 Task: Set priority levels for tasks related to integrating third-party tools into the data analysis process.
Action: Mouse moved to (633, 211)
Screenshot: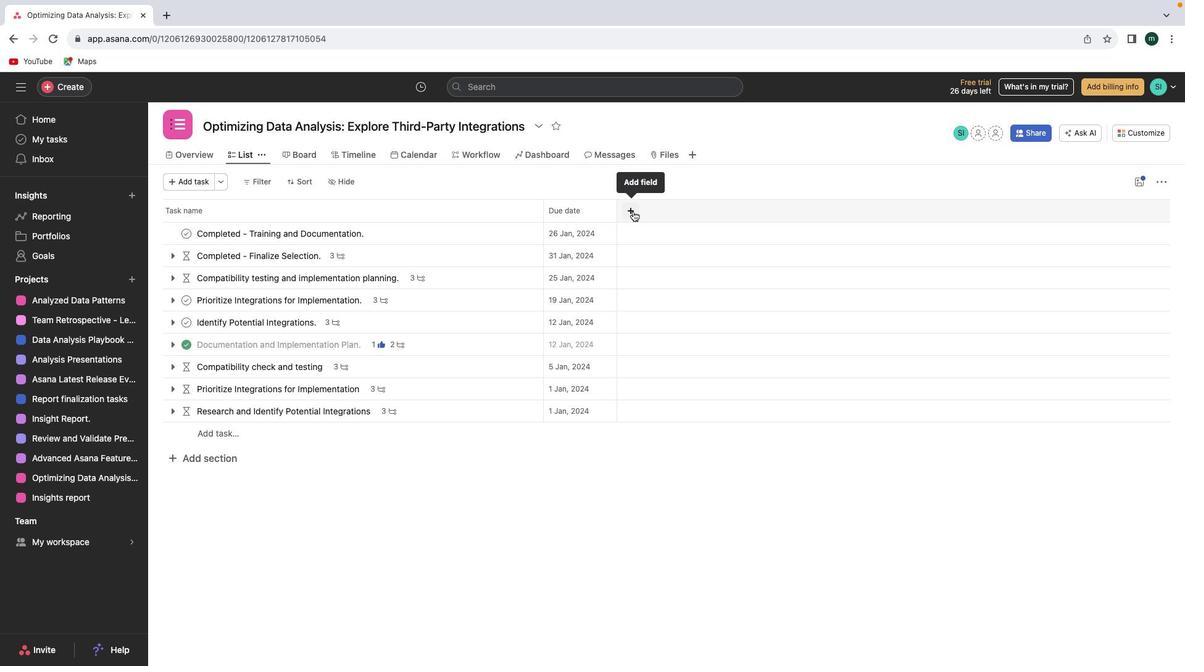 
Action: Mouse pressed left at (633, 211)
Screenshot: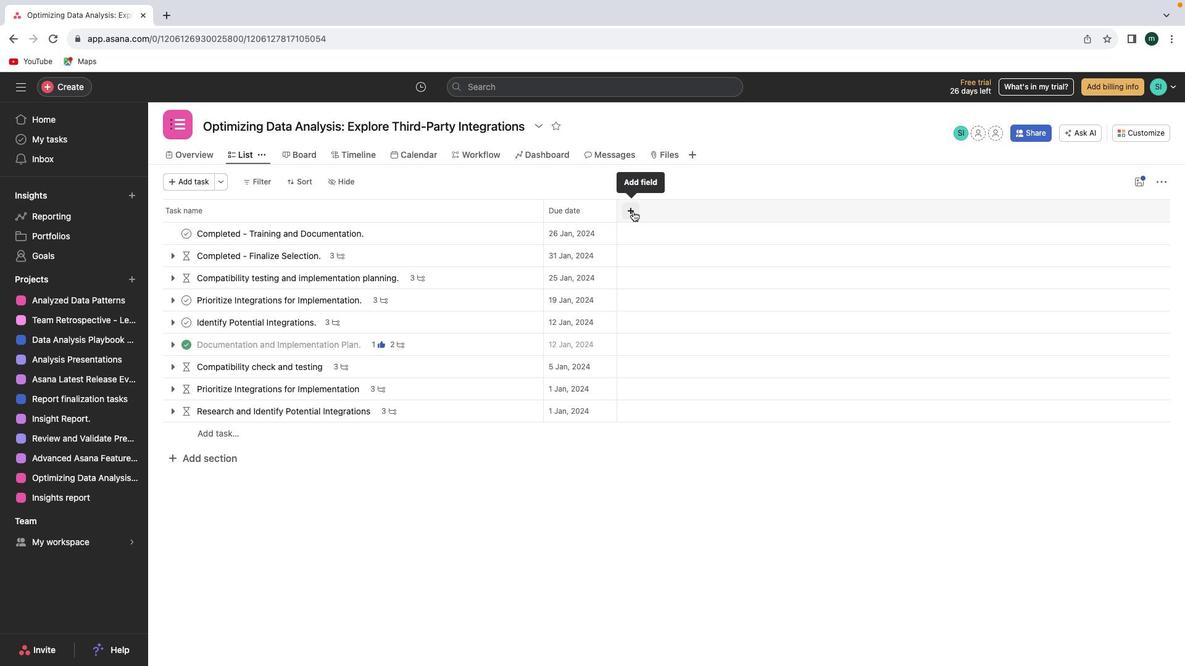 
Action: Mouse moved to (686, 256)
Screenshot: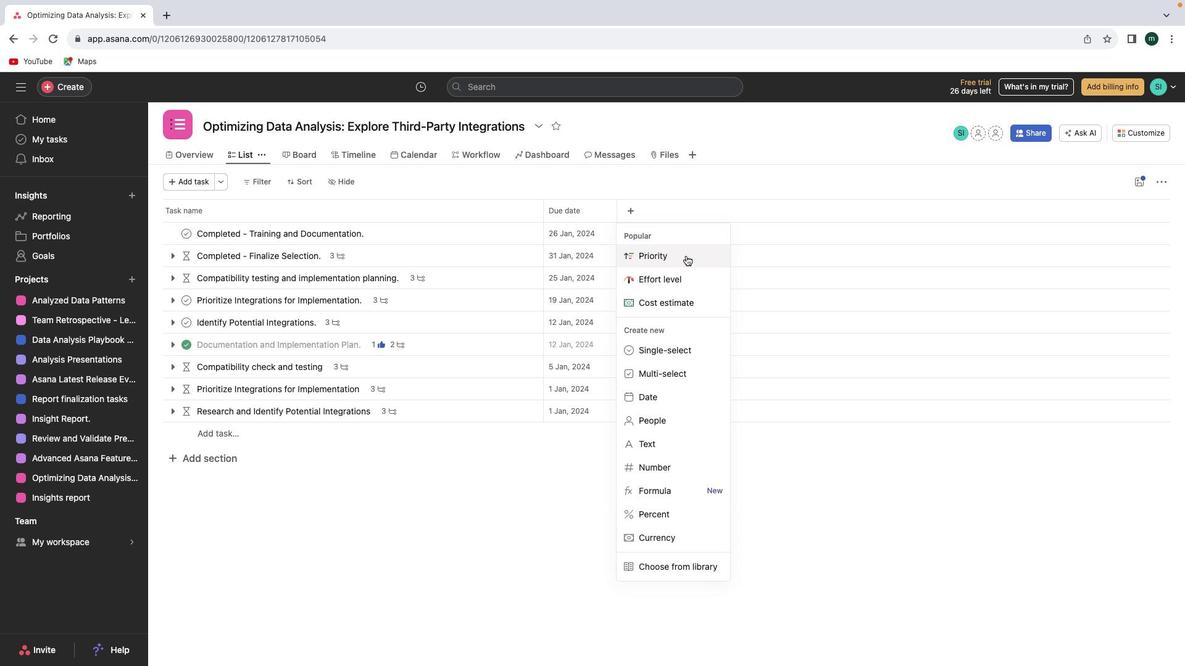 
Action: Mouse pressed left at (686, 256)
Screenshot: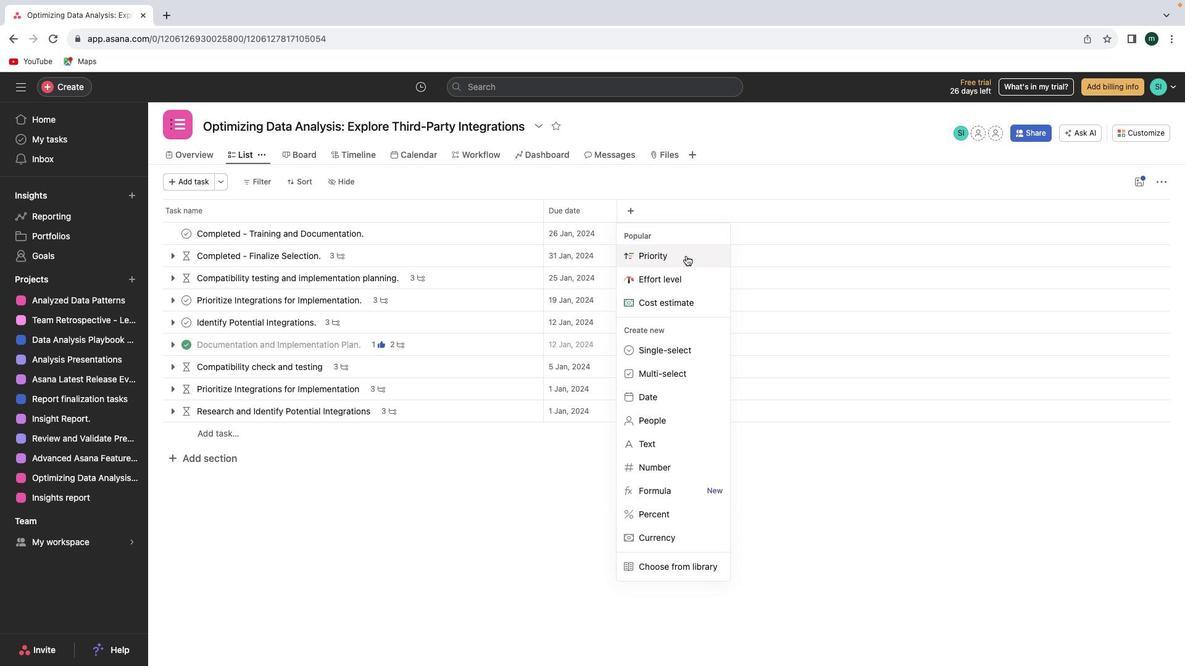 
Action: Mouse moved to (730, 523)
Screenshot: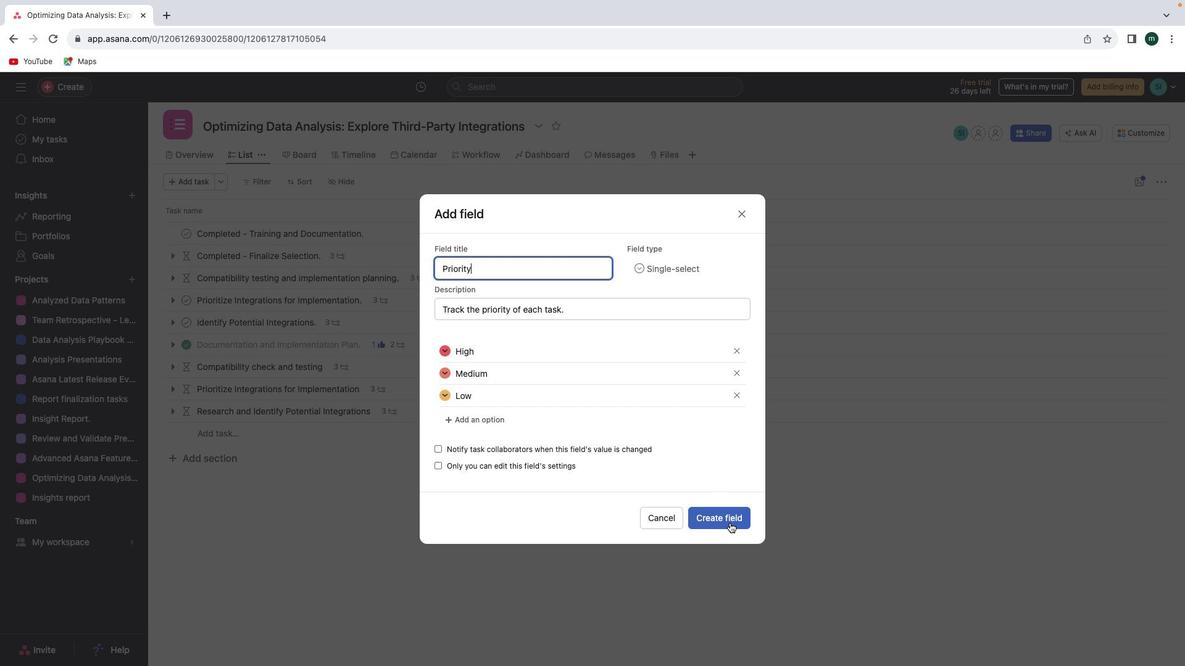 
Action: Mouse pressed left at (730, 523)
Screenshot: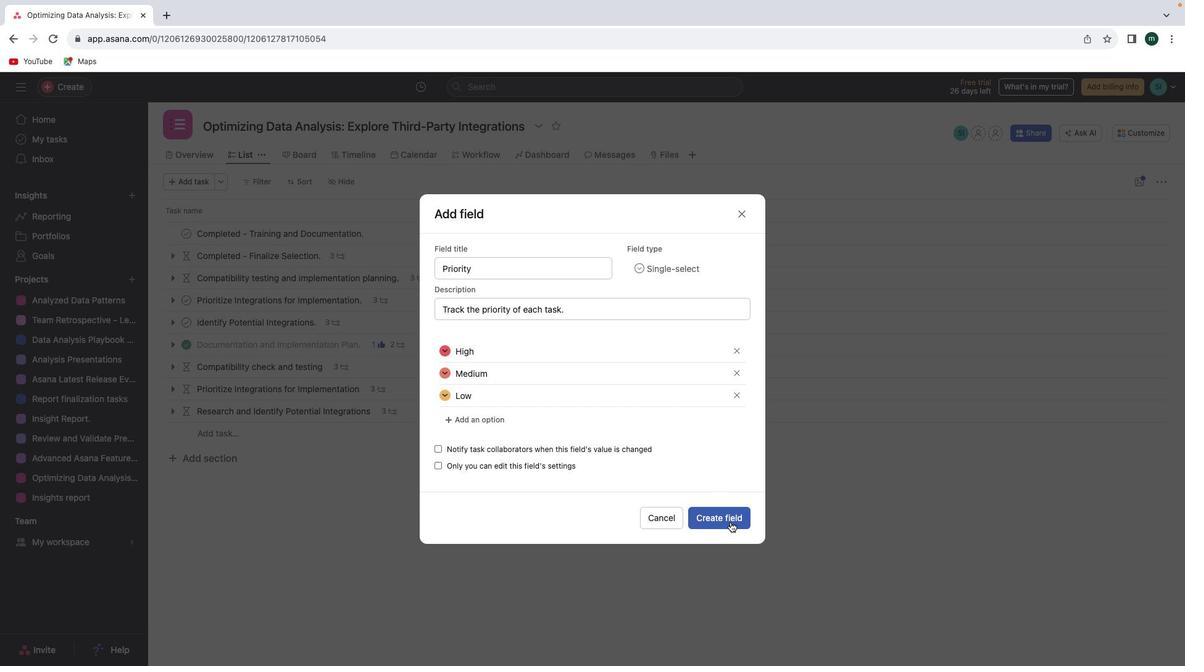 
Action: Mouse moved to (670, 230)
Screenshot: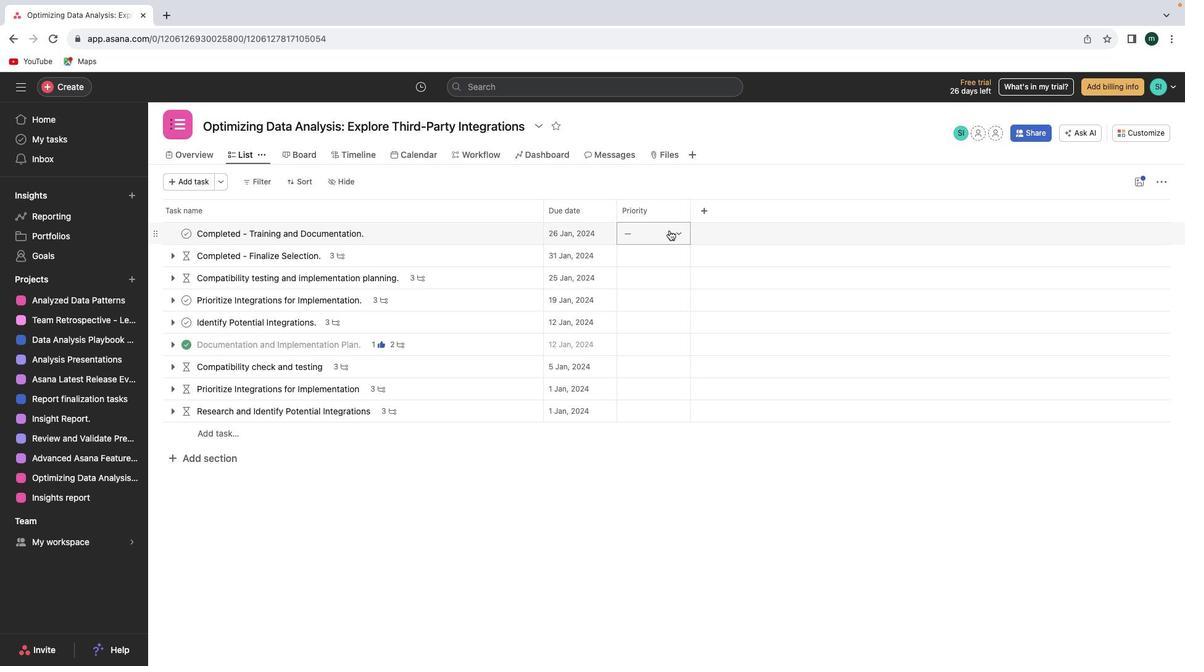 
Action: Mouse pressed left at (670, 230)
Screenshot: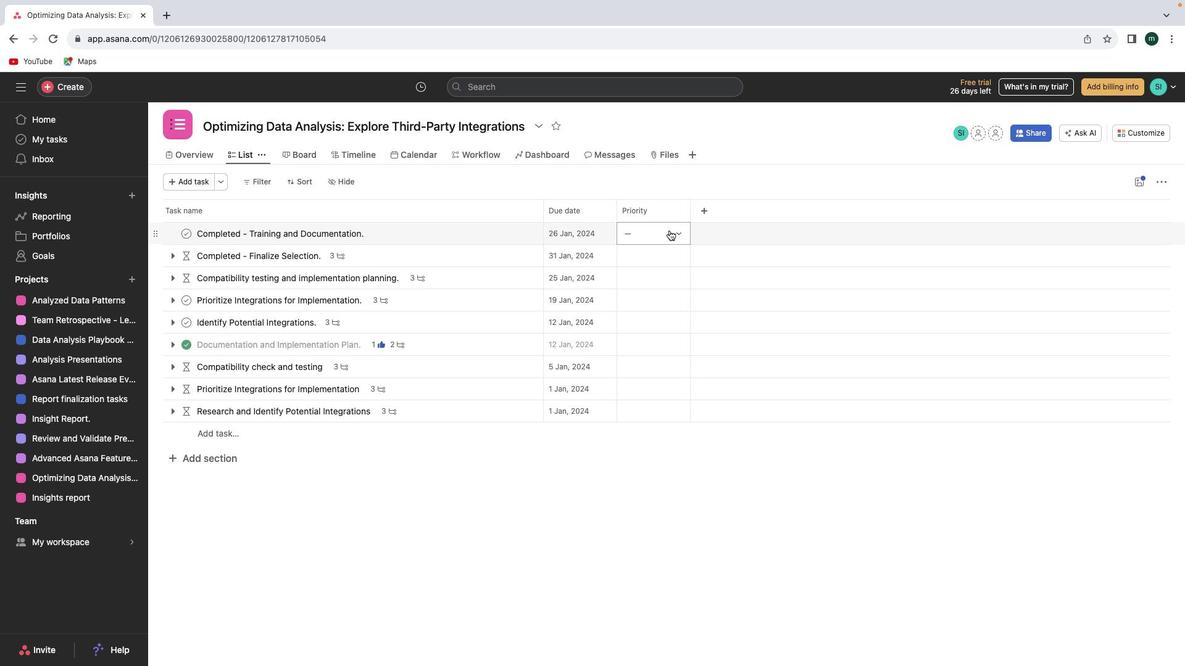 
Action: Mouse moved to (666, 282)
Screenshot: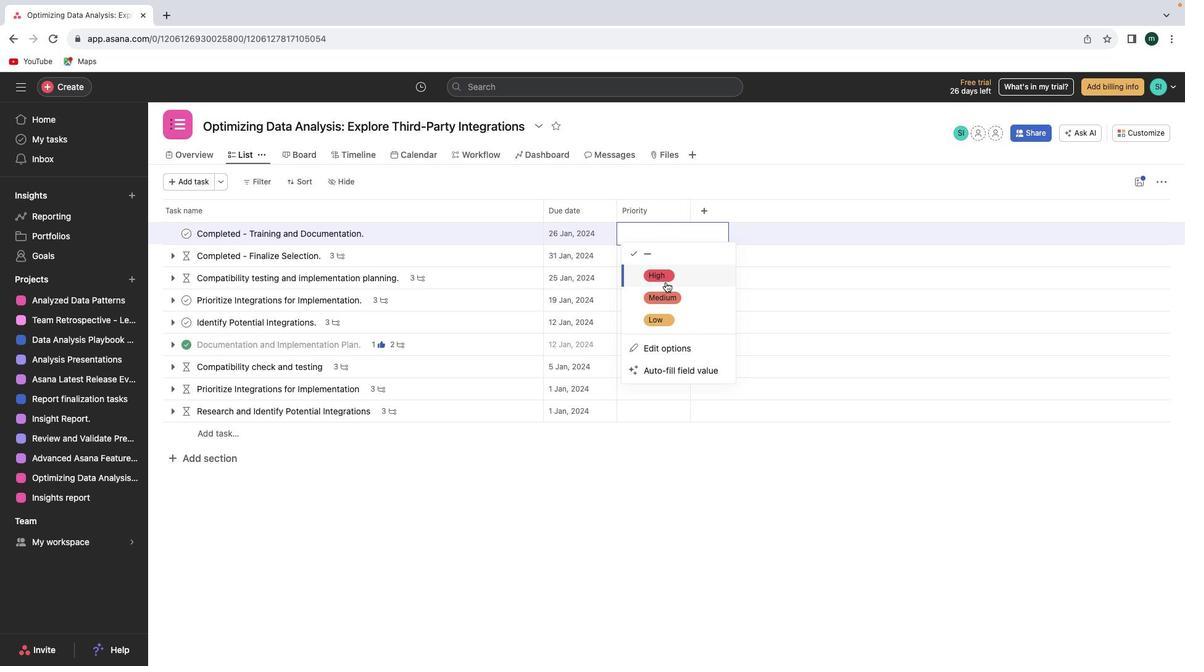 
Action: Mouse pressed left at (666, 282)
Screenshot: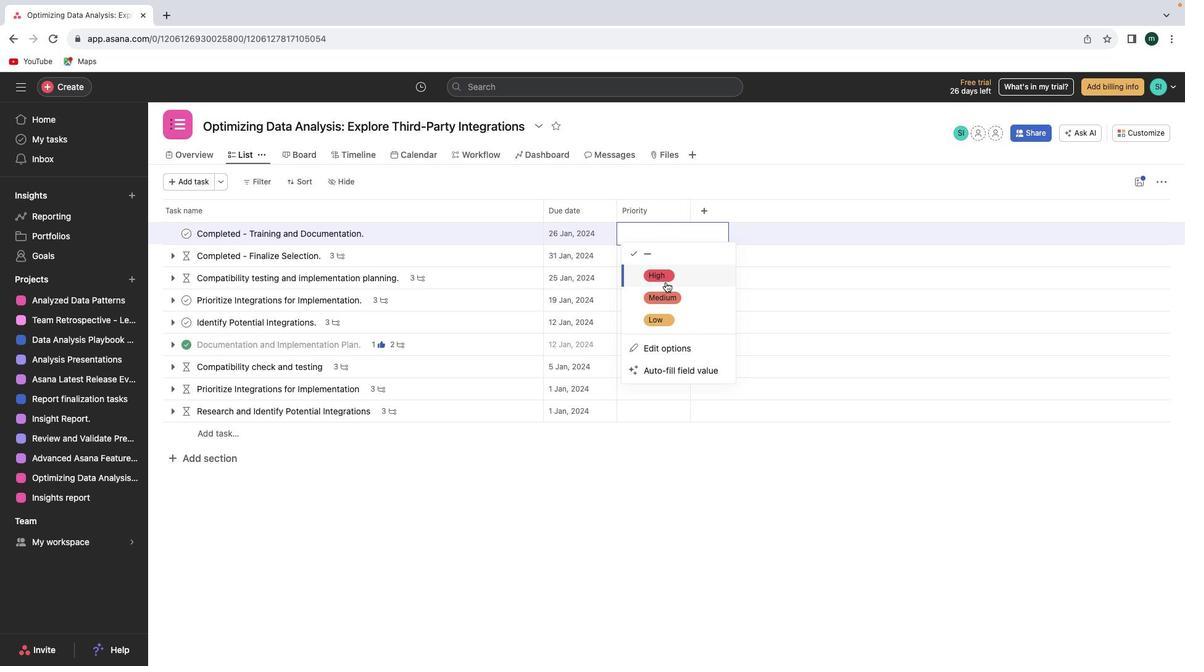 
Action: Mouse moved to (673, 259)
Screenshot: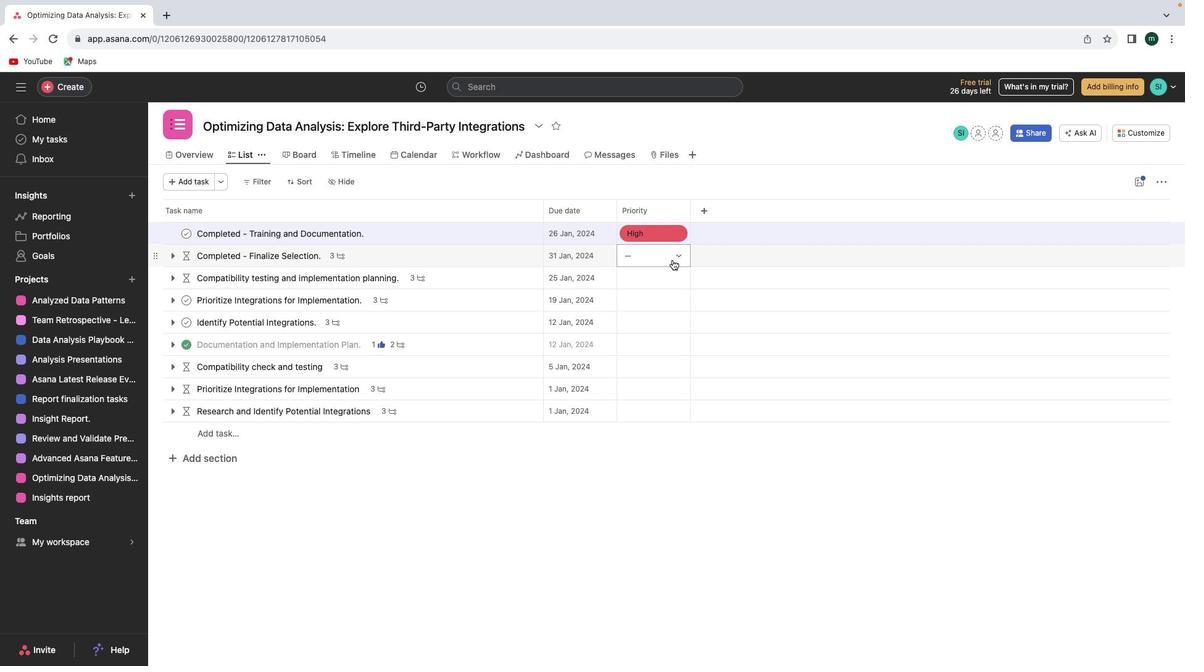 
Action: Mouse pressed left at (673, 259)
Screenshot: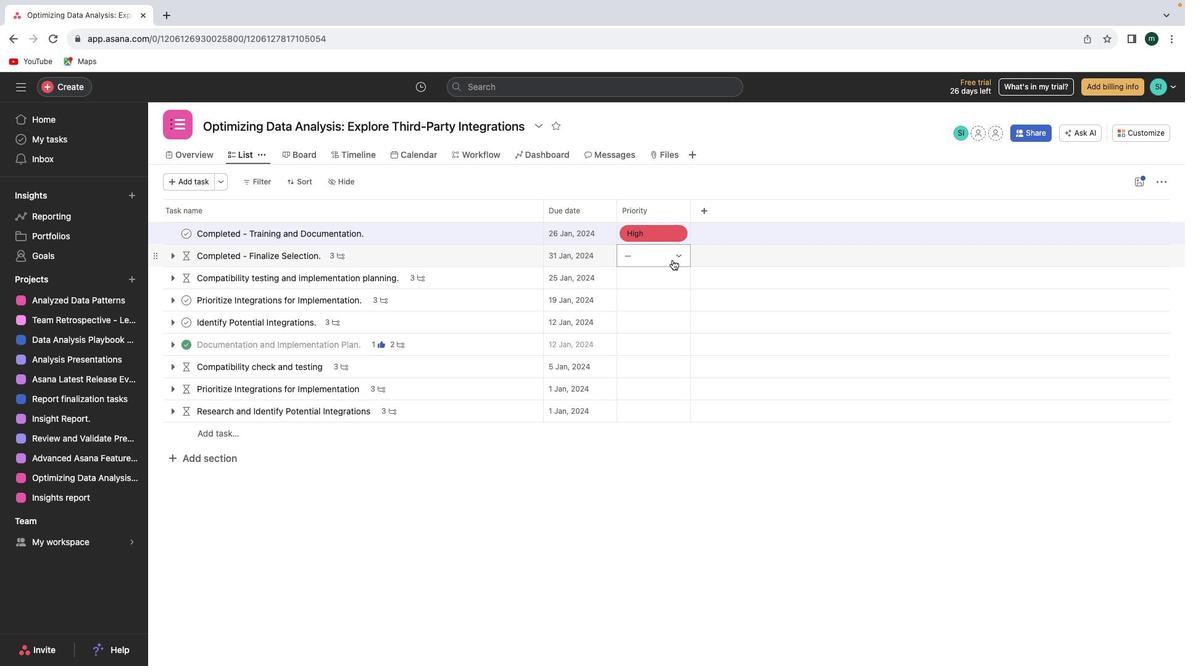
Action: Mouse moved to (674, 319)
Screenshot: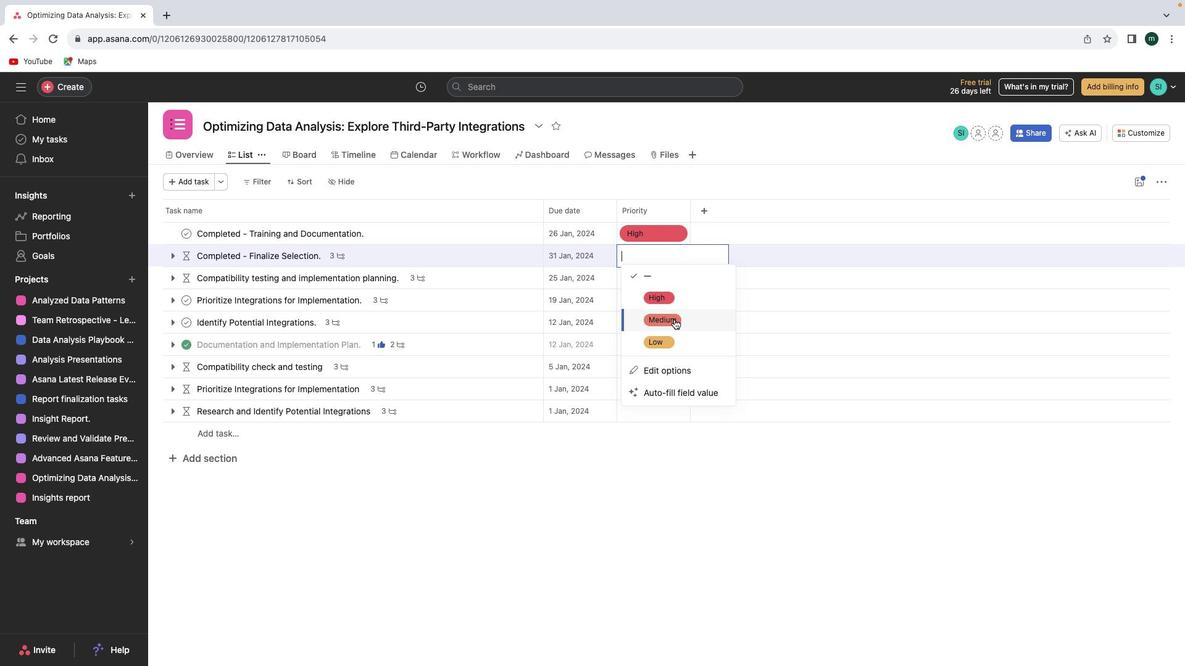 
Action: Mouse pressed left at (674, 319)
Screenshot: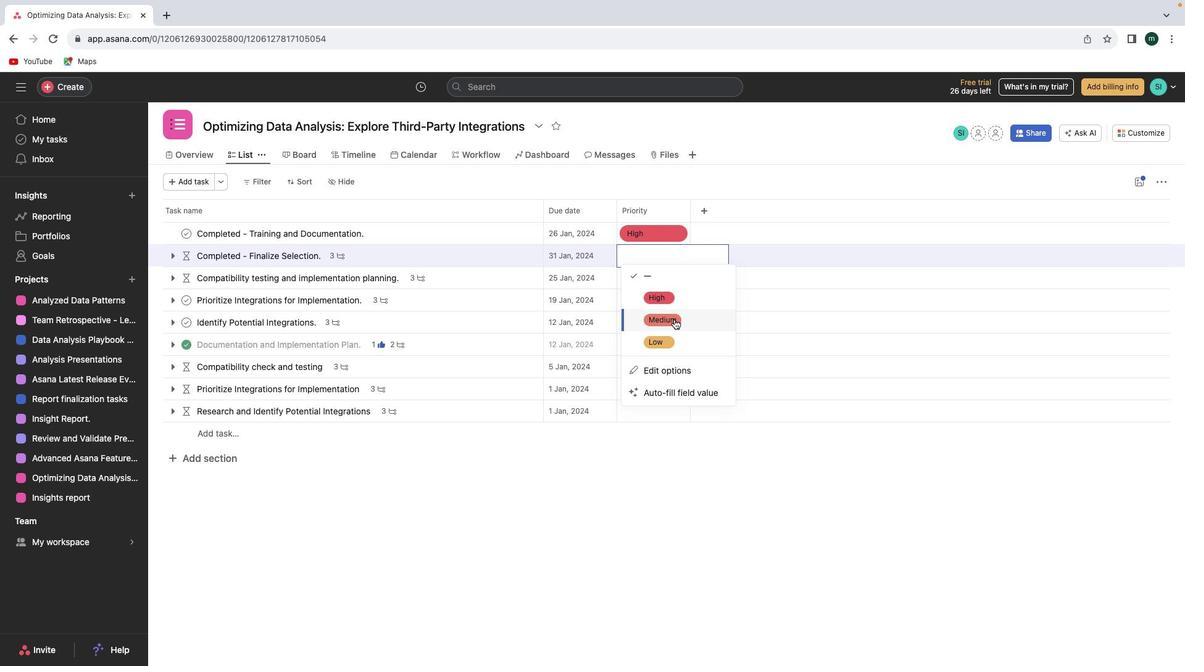 
Action: Mouse moved to (673, 303)
Screenshot: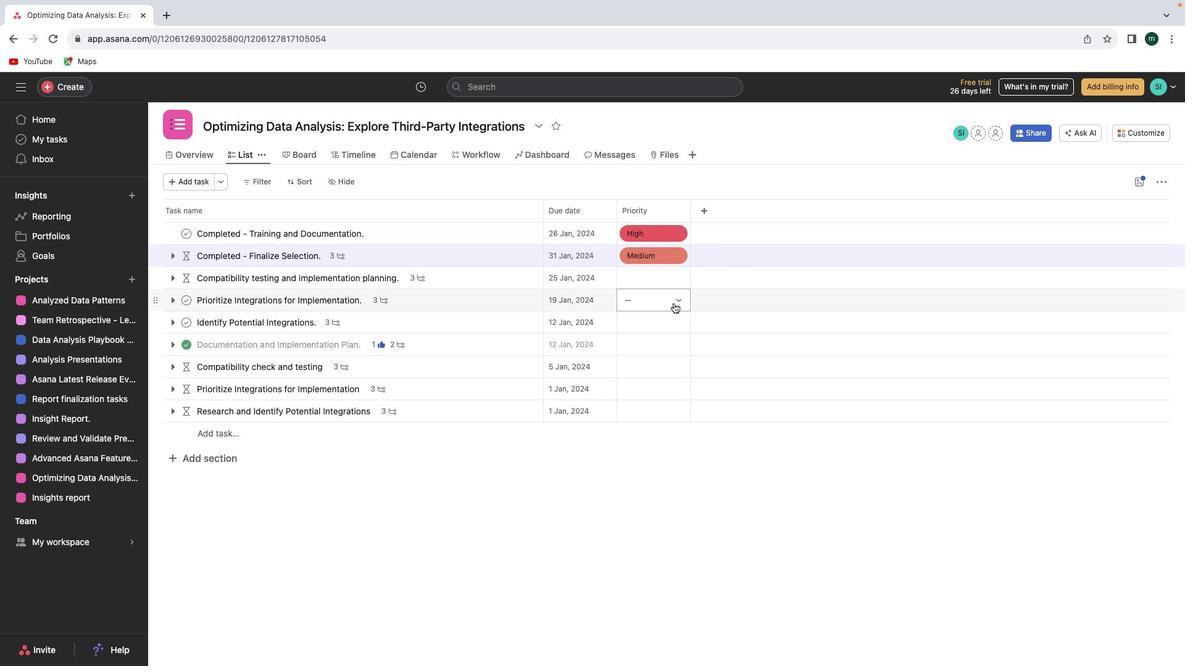 
Action: Mouse pressed left at (673, 303)
Screenshot: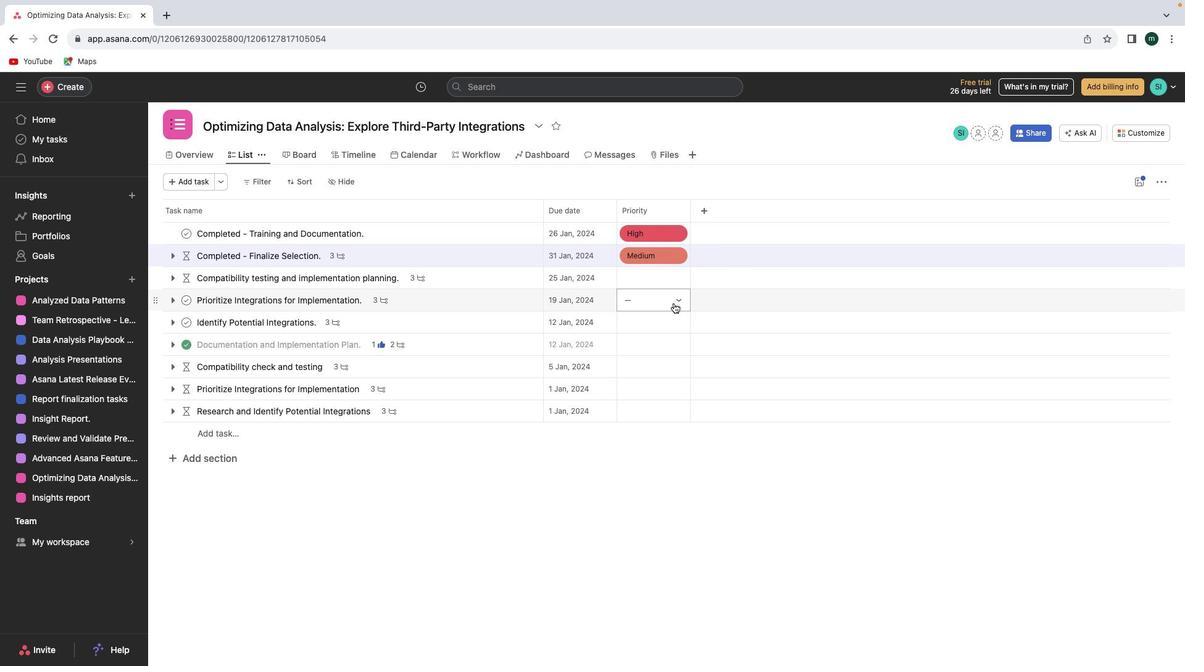 
Action: Mouse moved to (666, 364)
Screenshot: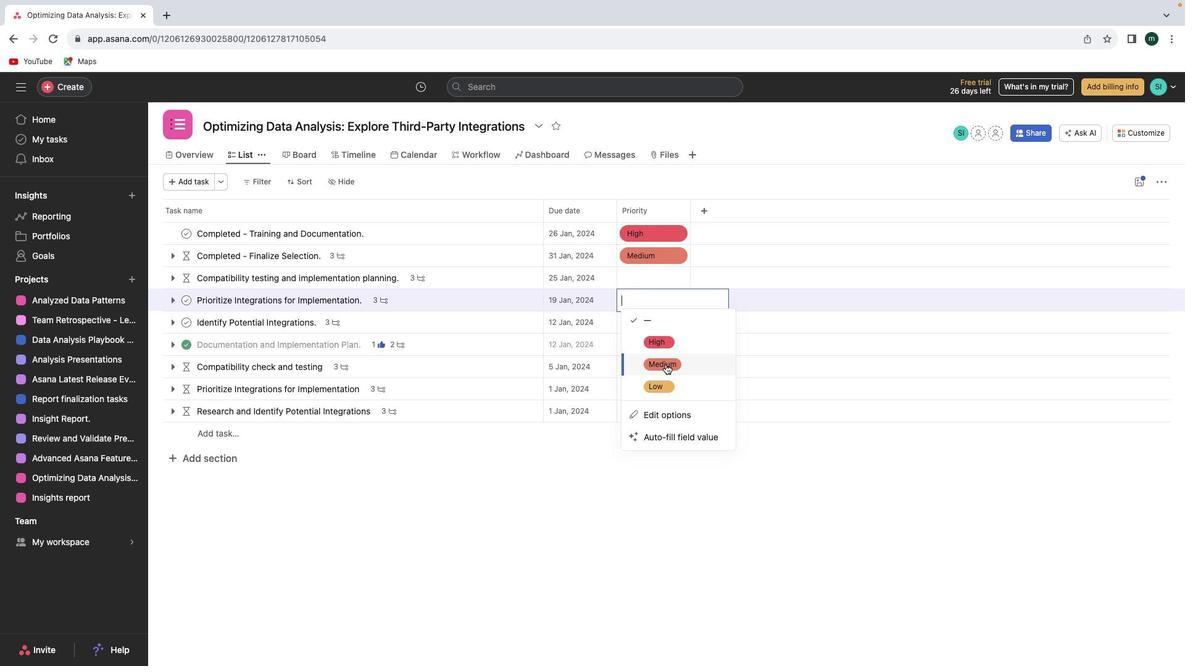 
Action: Mouse pressed left at (666, 364)
Screenshot: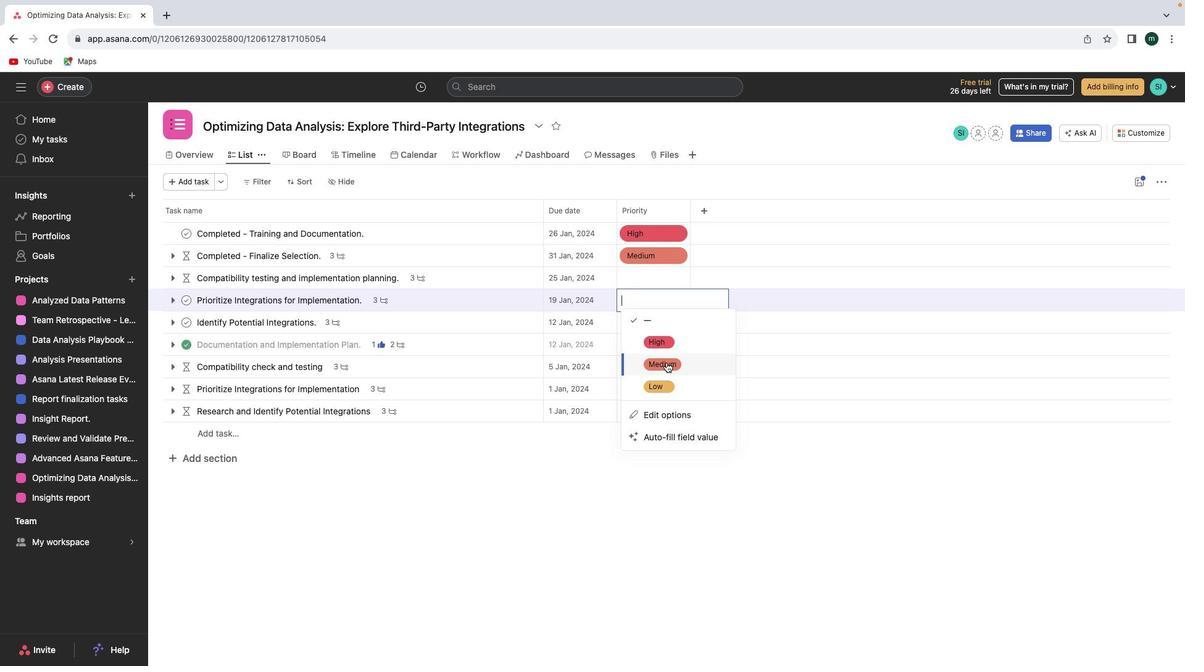 
Action: Mouse moved to (667, 282)
Screenshot: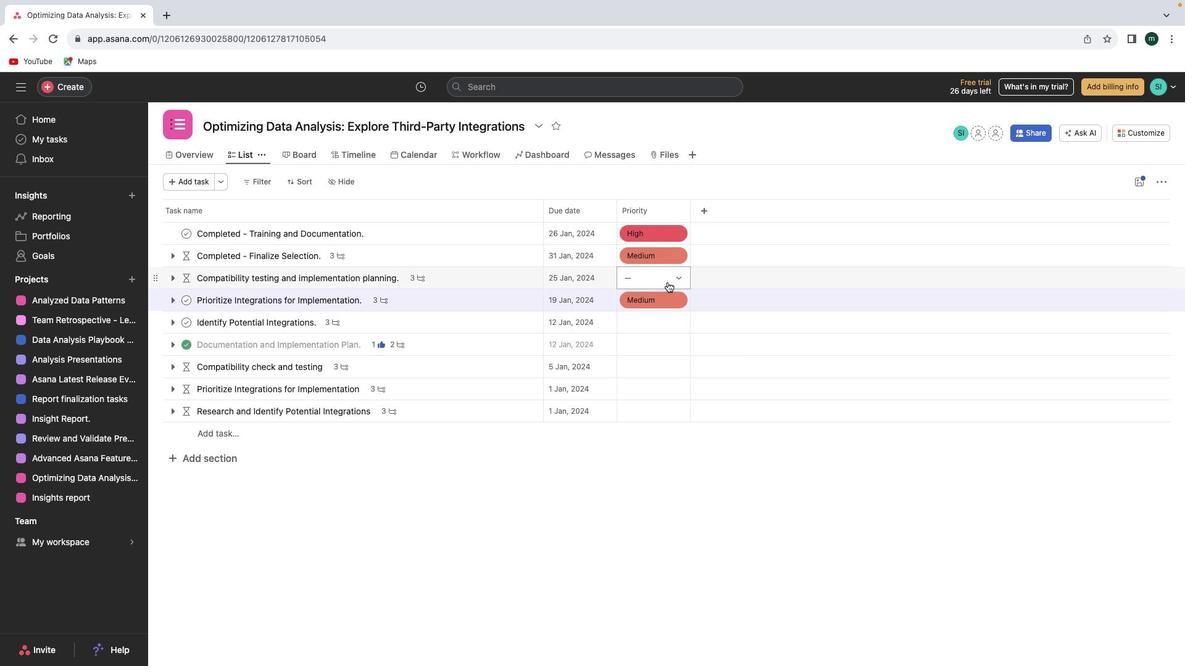 
Action: Mouse pressed left at (667, 282)
Screenshot: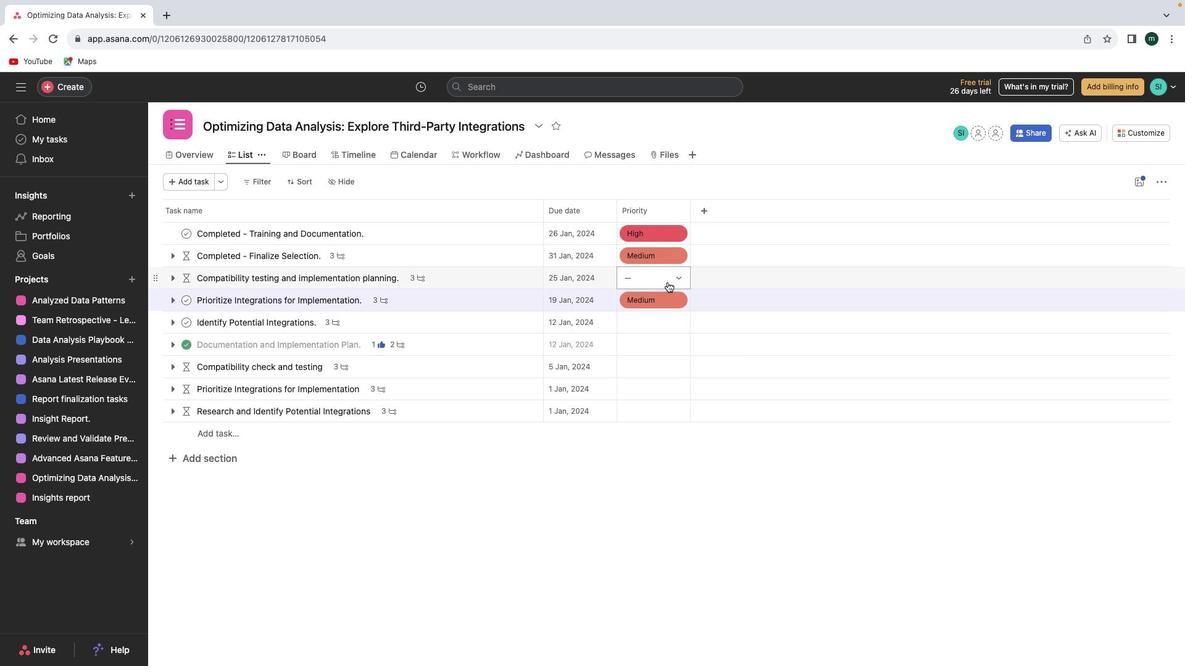 
Action: Mouse moved to (669, 323)
Screenshot: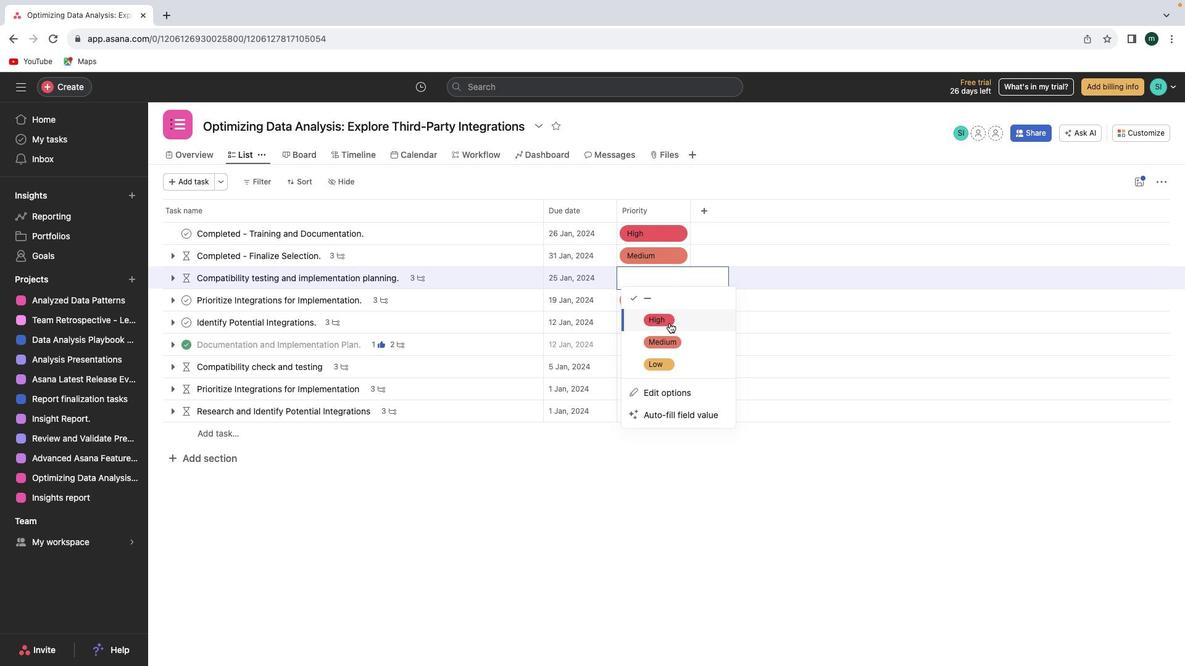 
Action: Mouse pressed left at (669, 323)
Screenshot: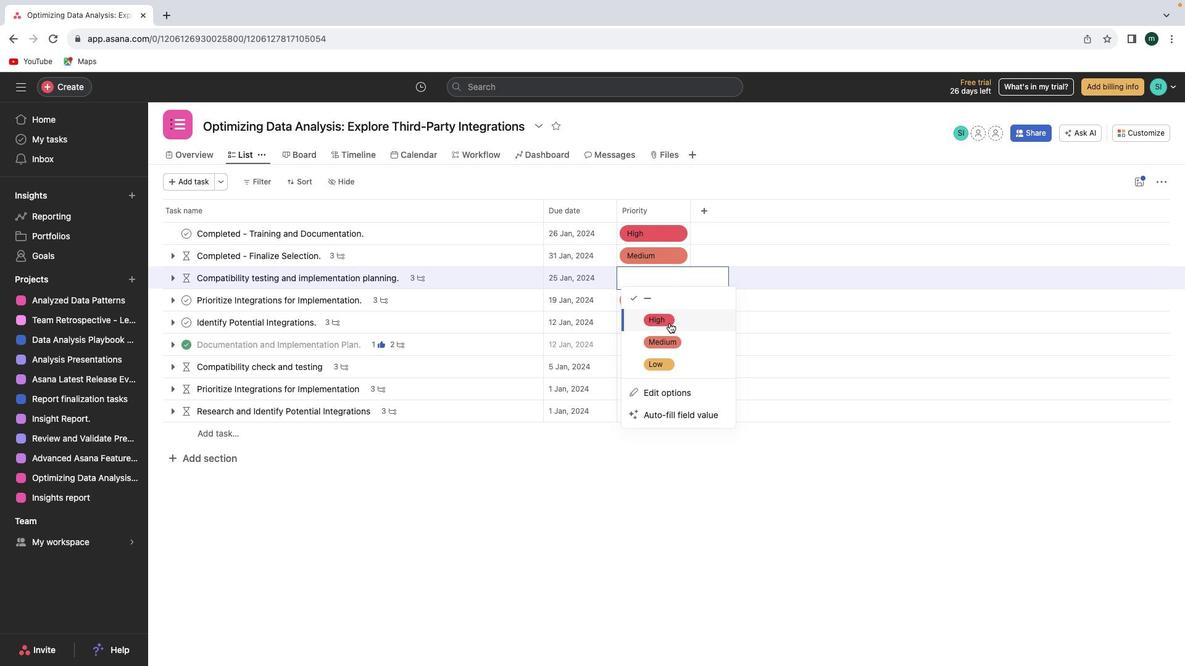 
Action: Mouse moved to (669, 324)
Screenshot: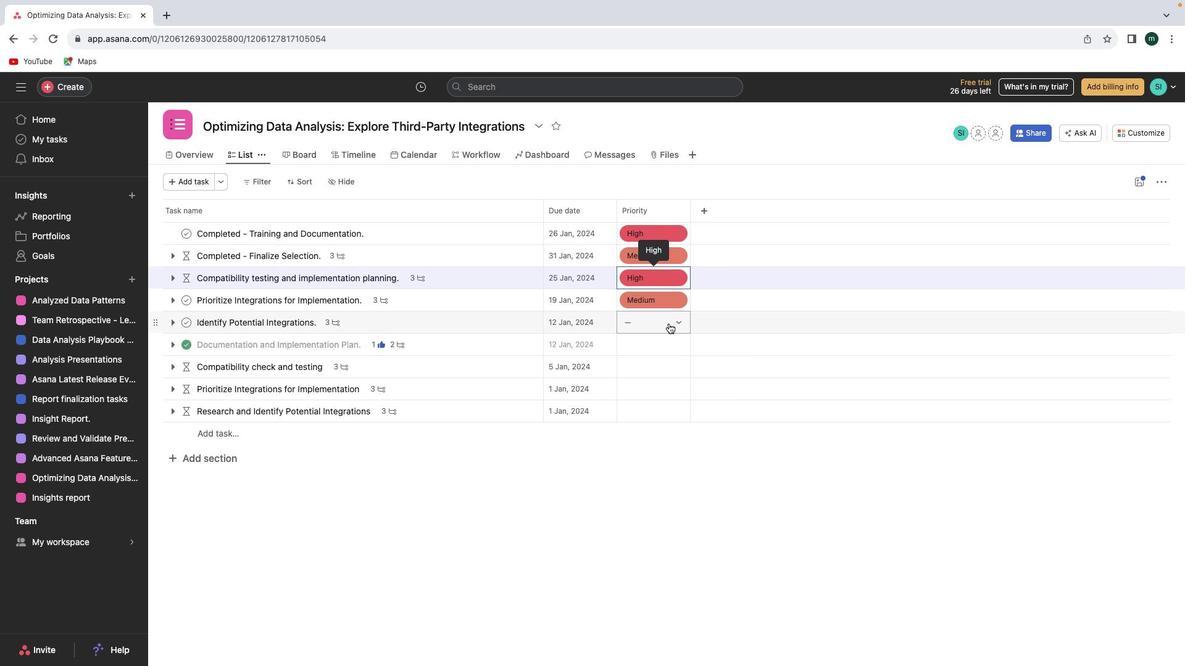 
Action: Mouse pressed left at (669, 324)
Screenshot: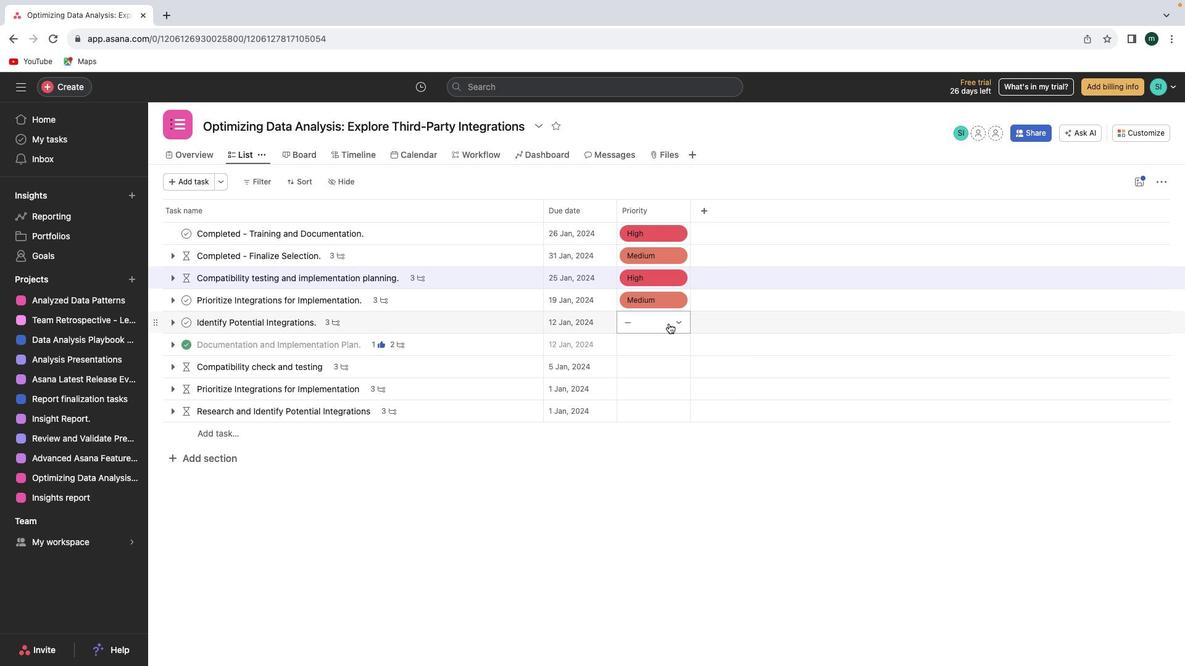 
Action: Mouse moved to (659, 384)
Screenshot: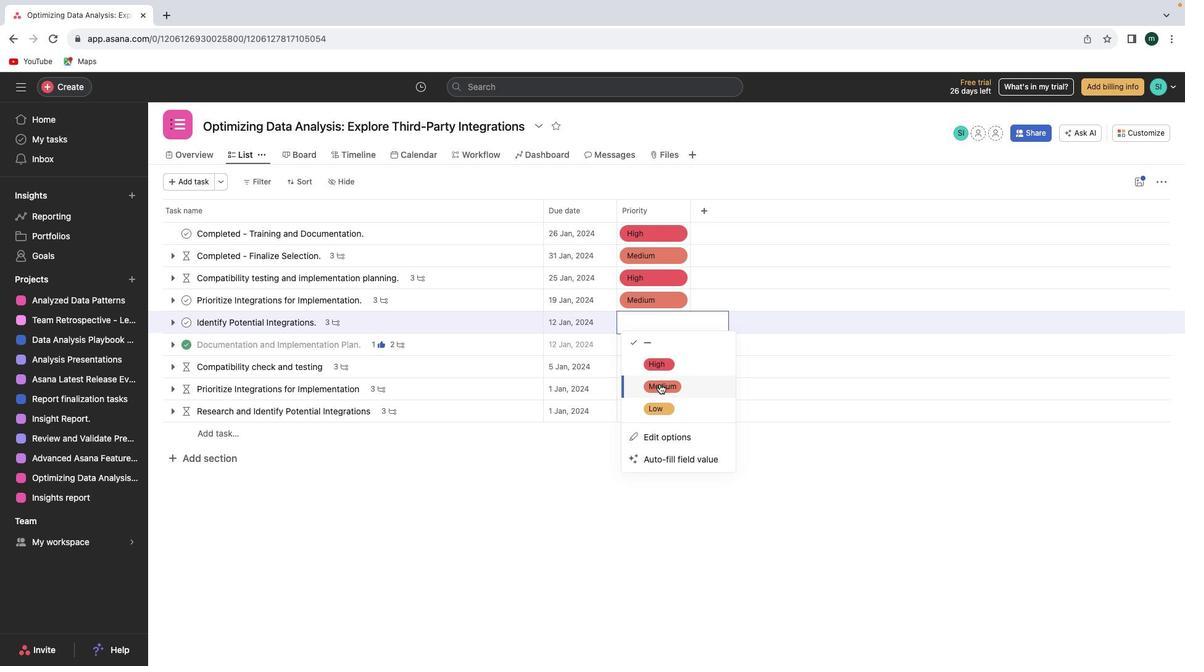 
Action: Mouse pressed left at (659, 384)
Screenshot: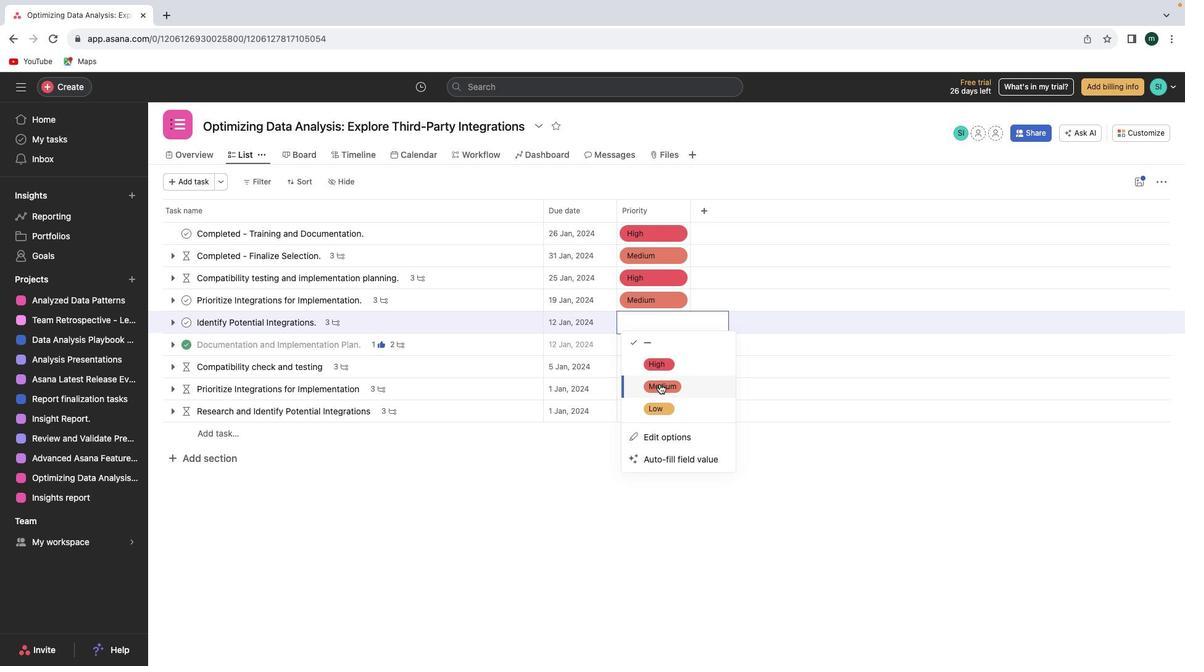 
Action: Mouse moved to (671, 350)
Screenshot: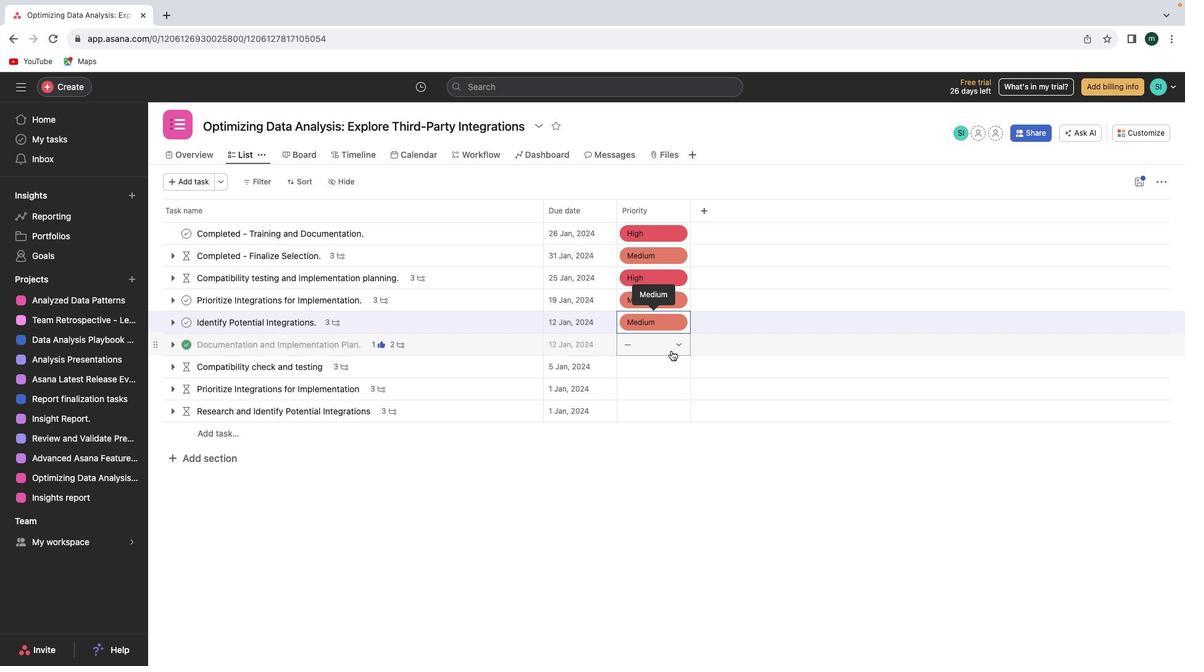 
Action: Mouse pressed left at (671, 350)
Screenshot: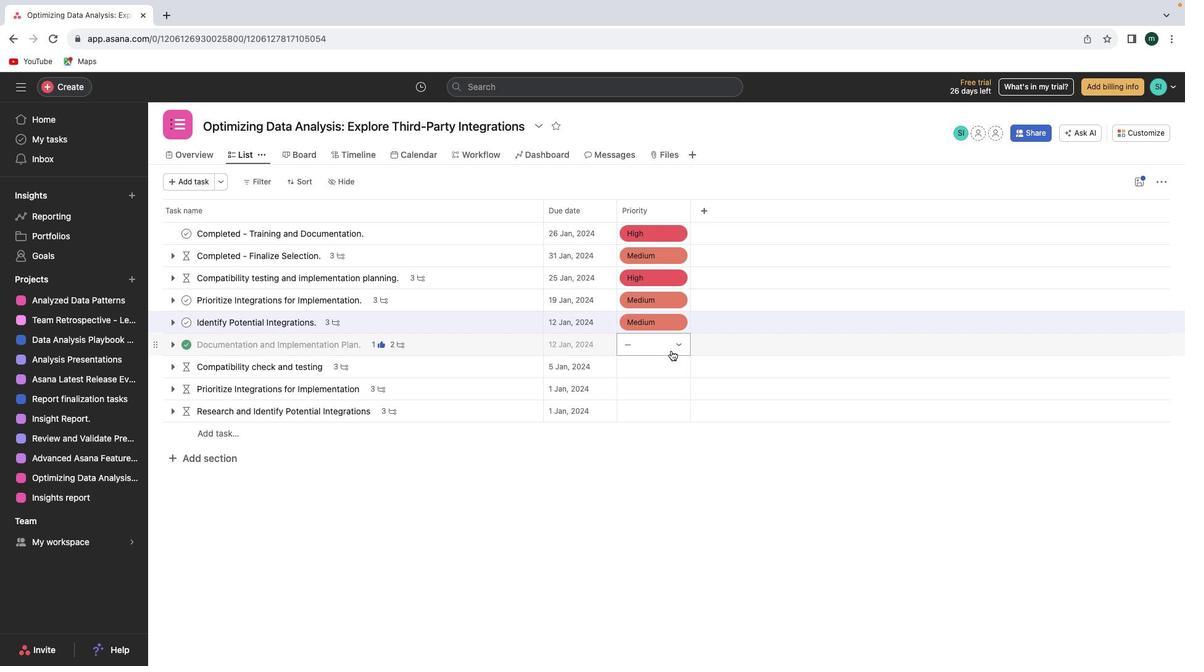 
Action: Mouse moved to (660, 434)
Screenshot: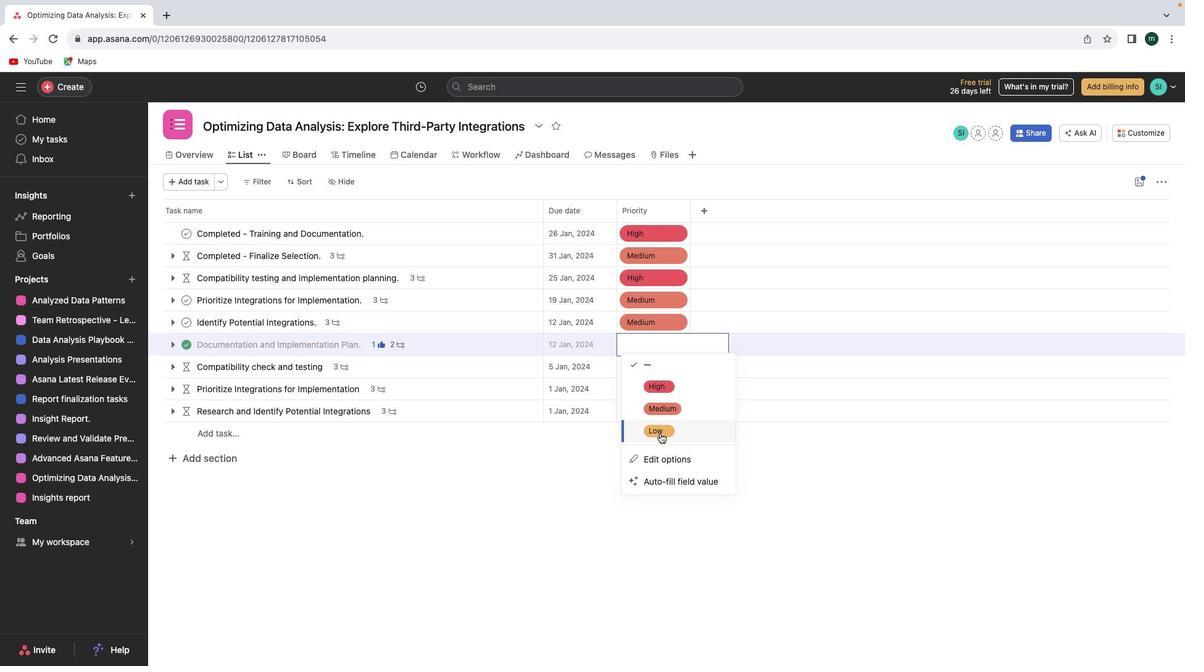 
Action: Mouse pressed left at (660, 434)
Screenshot: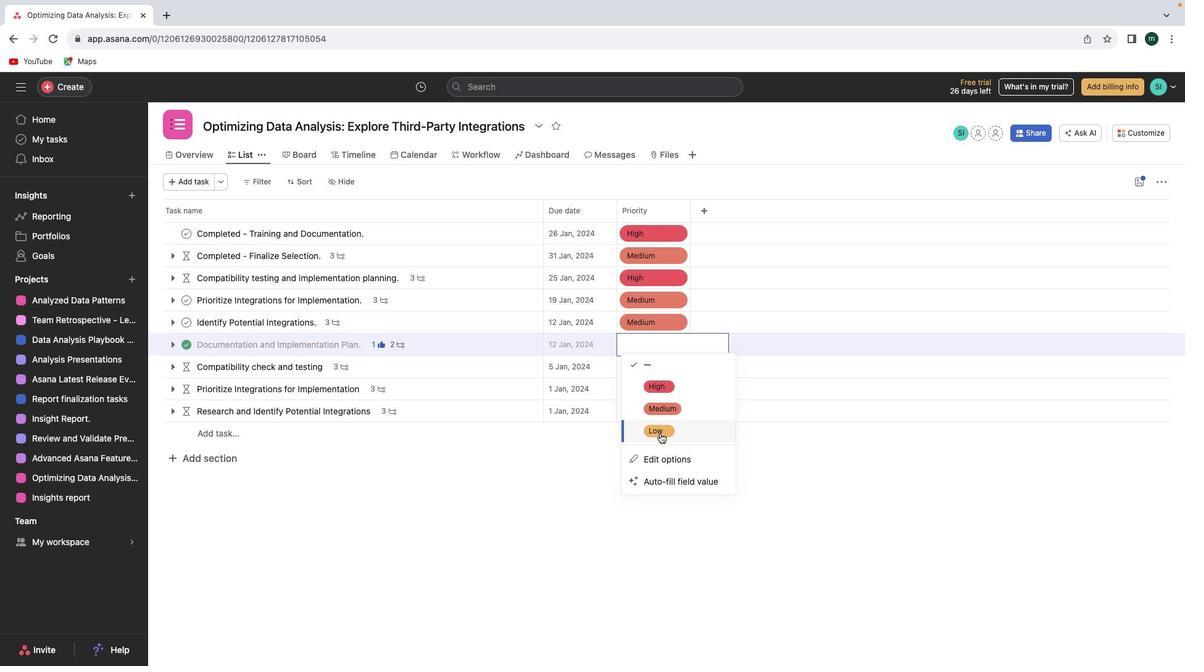 
Action: Mouse moved to (669, 371)
Screenshot: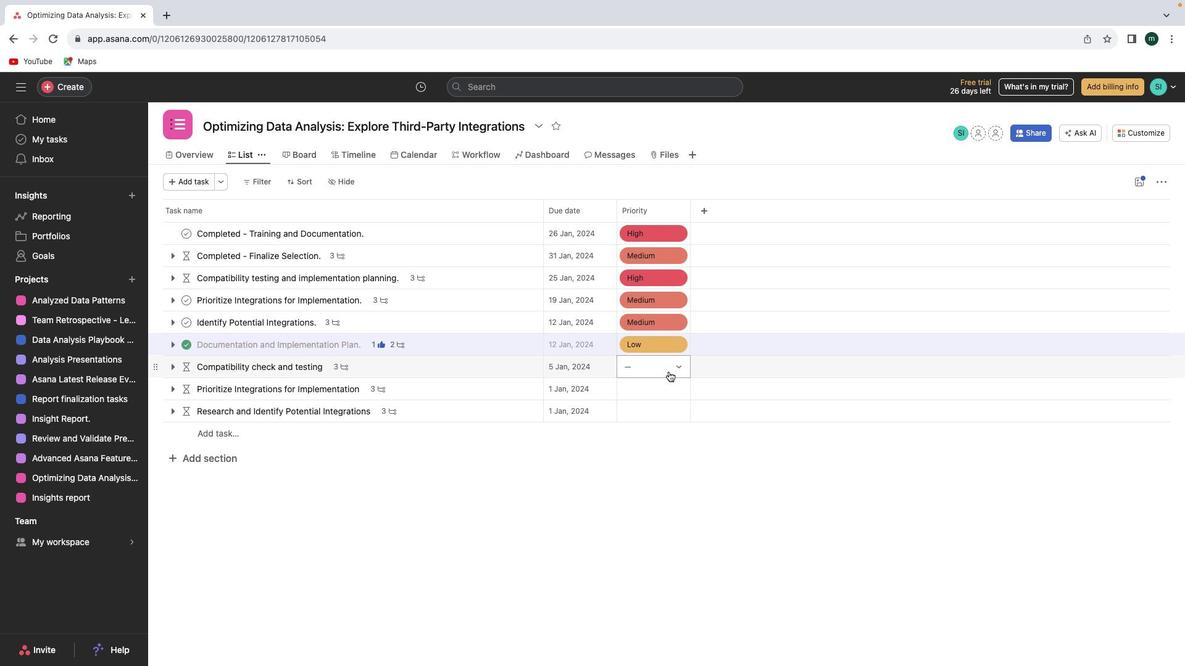 
Action: Mouse pressed left at (669, 371)
Screenshot: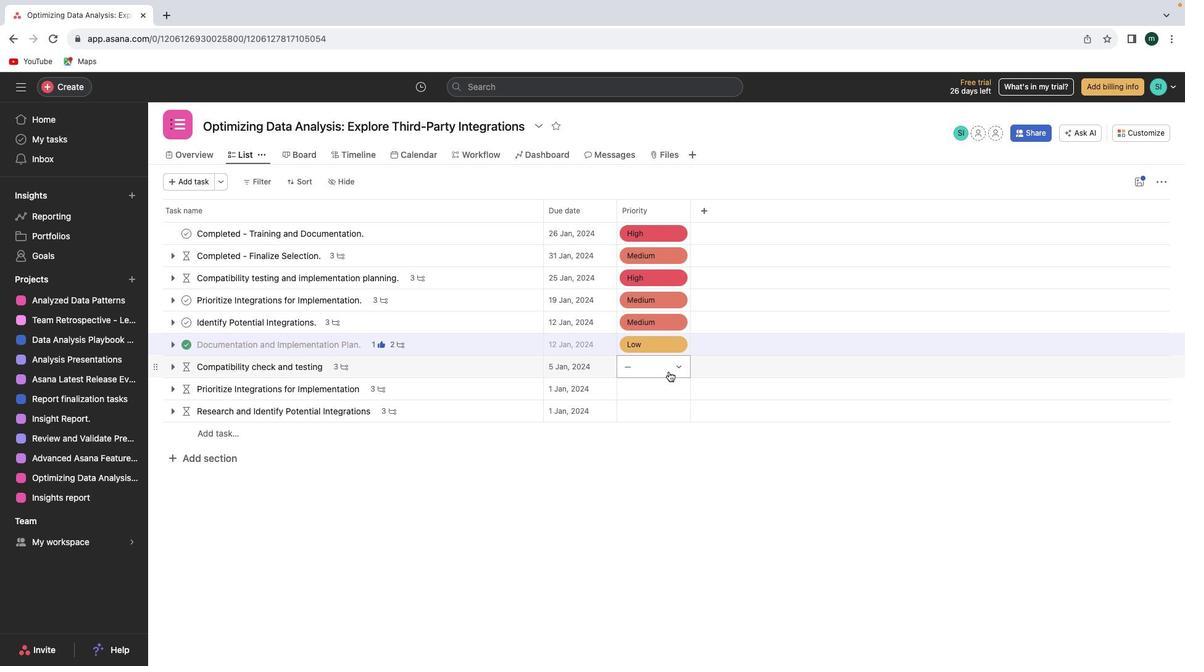 
Action: Mouse moved to (670, 409)
Screenshot: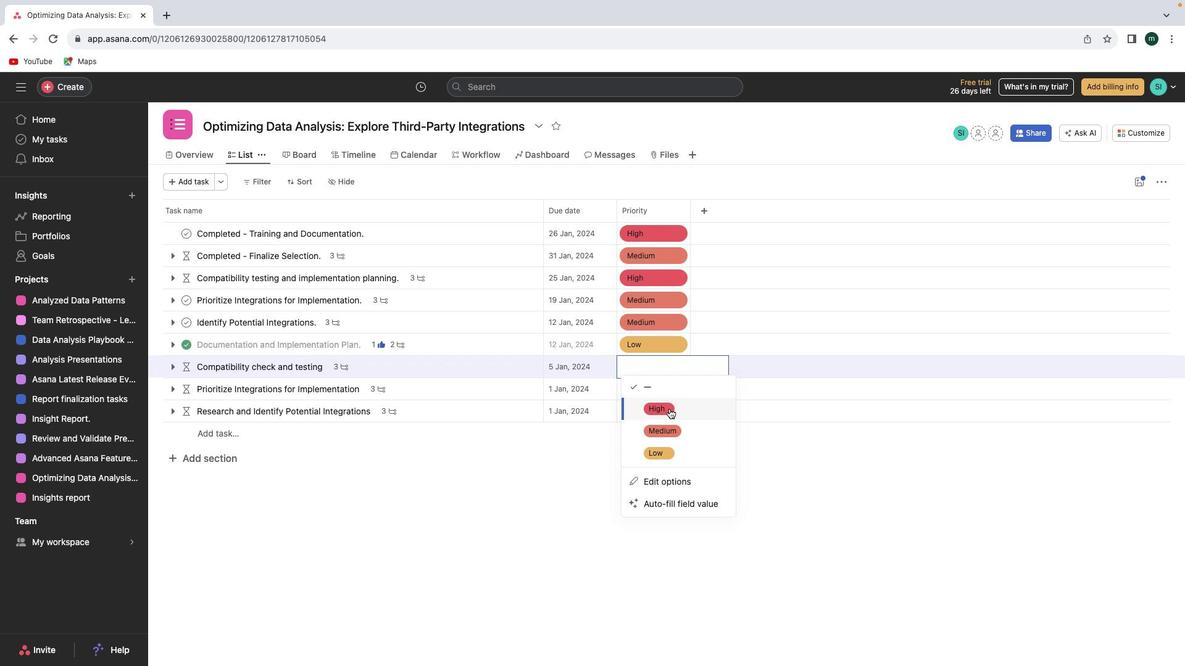 
Action: Mouse pressed left at (670, 409)
Screenshot: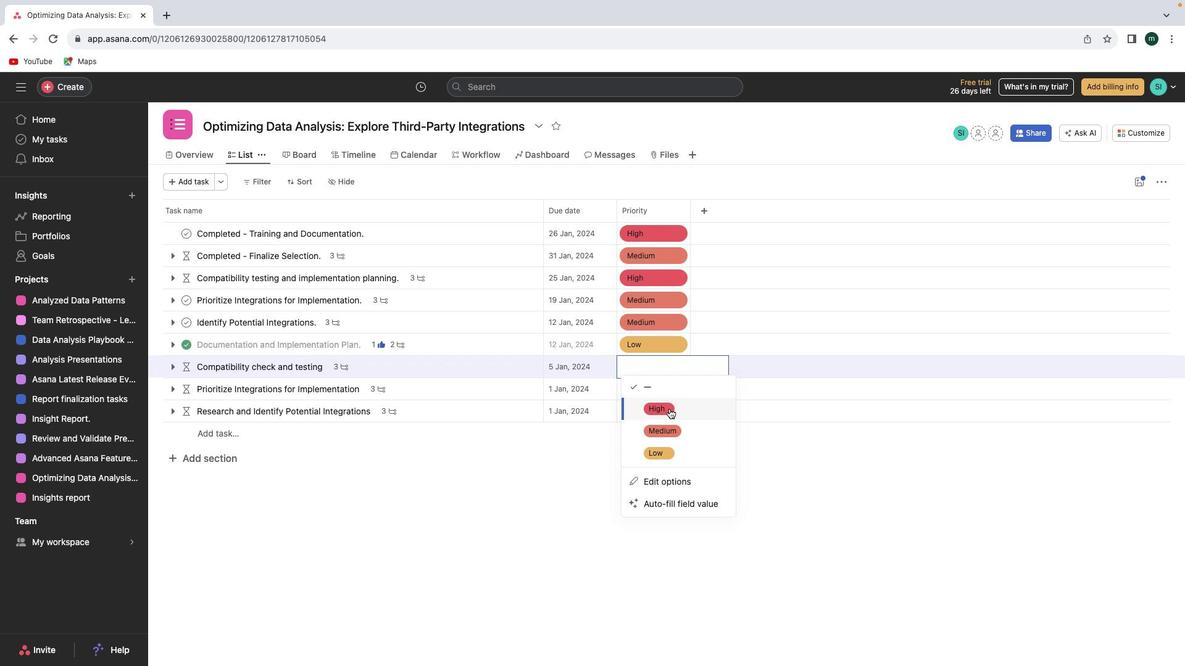 
Action: Mouse moved to (673, 396)
Screenshot: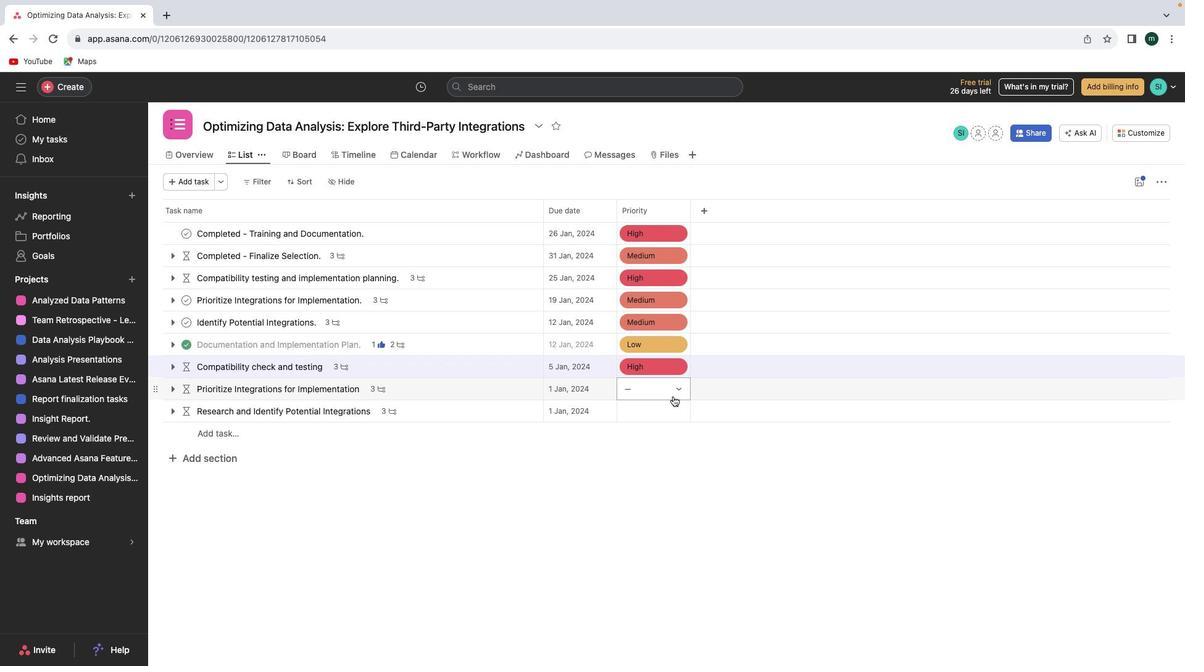 
Action: Mouse pressed left at (673, 396)
Screenshot: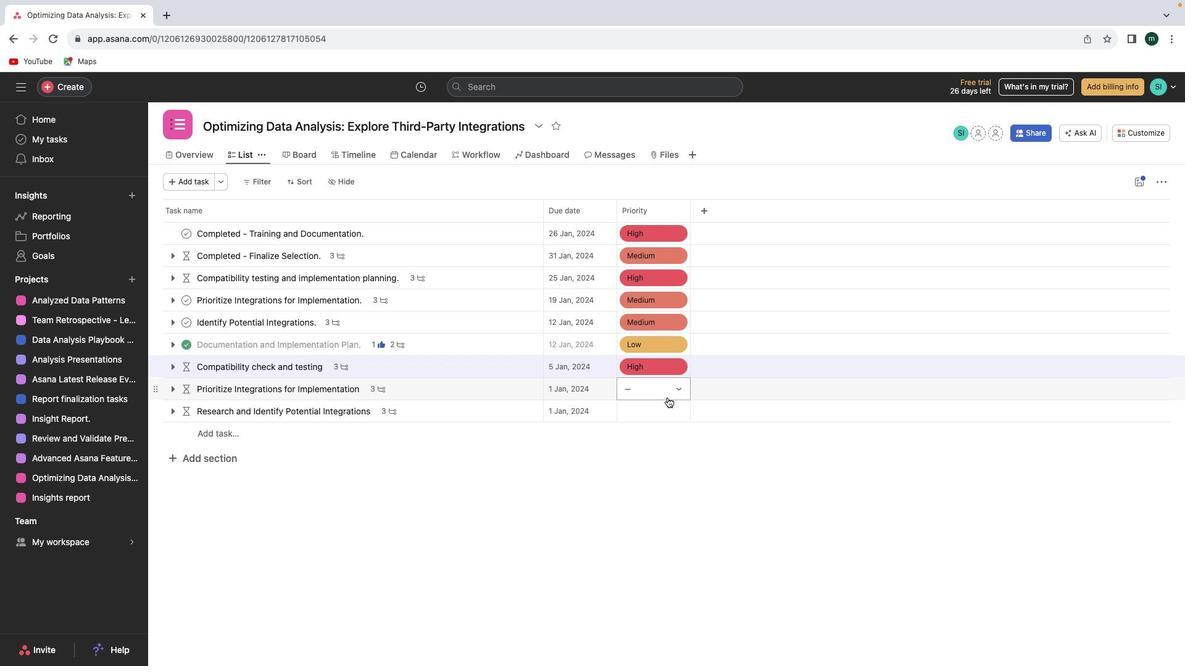 
Action: Mouse moved to (662, 429)
Screenshot: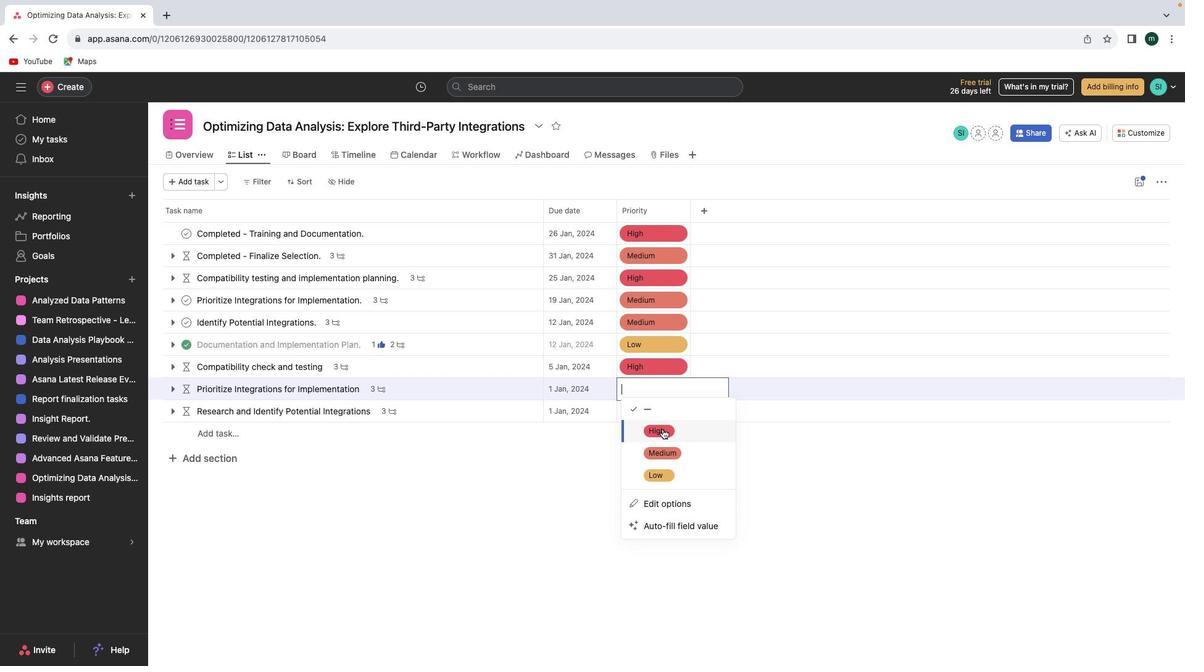 
Action: Mouse pressed left at (662, 429)
Screenshot: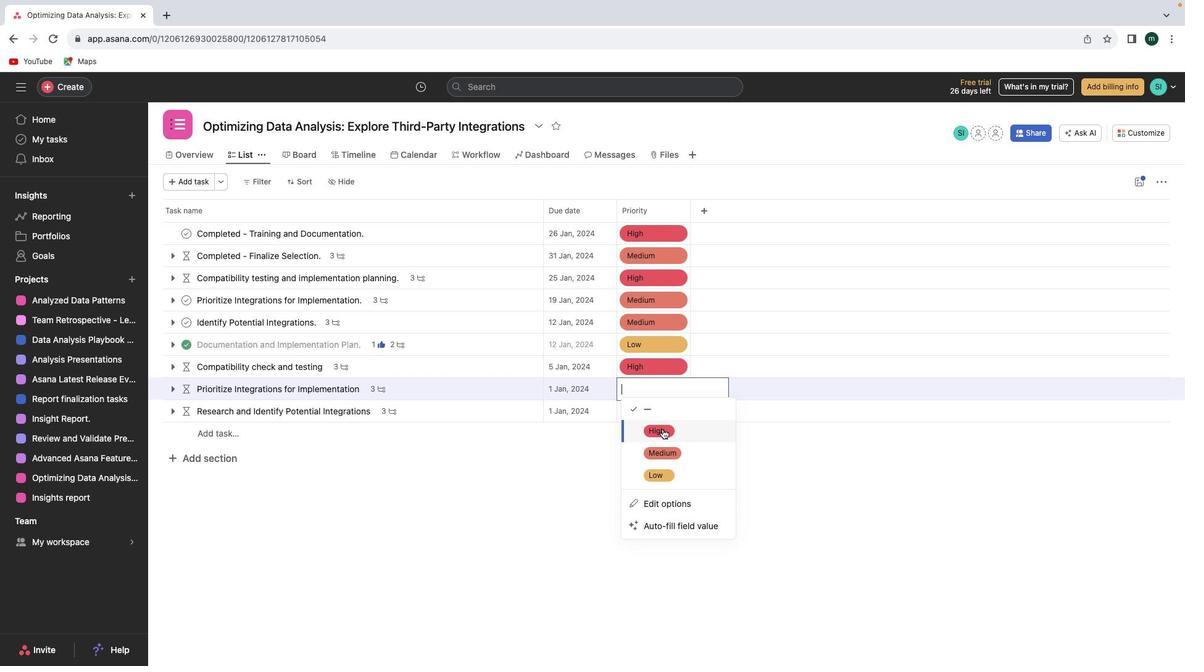 
Action: Mouse moved to (670, 411)
Screenshot: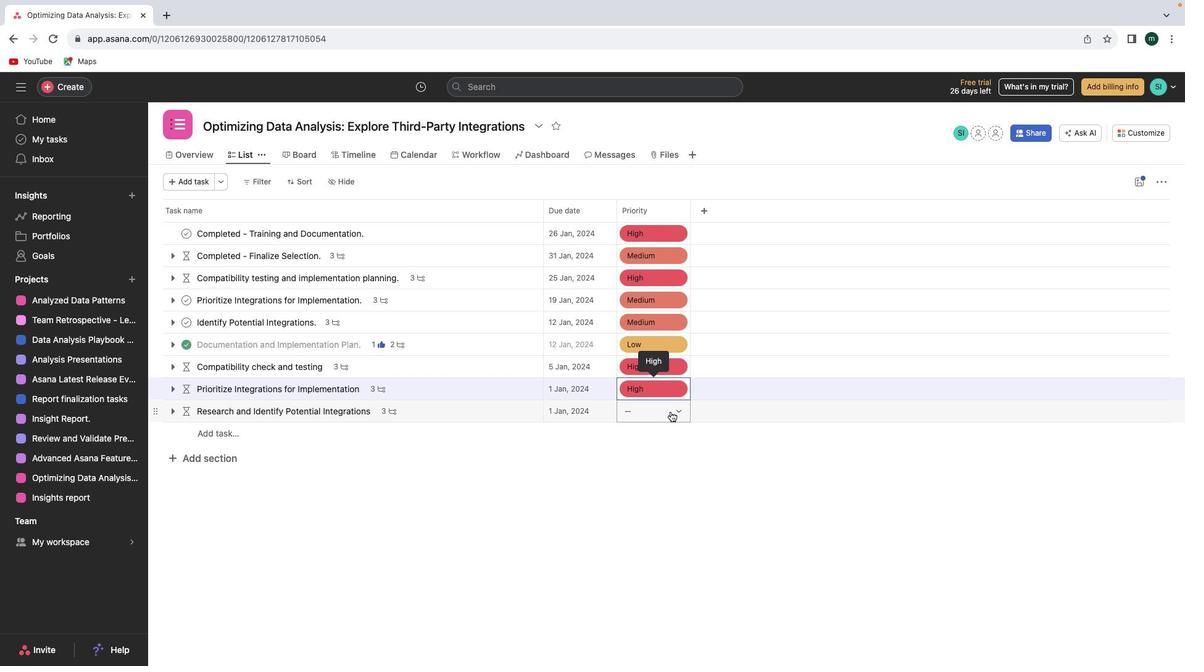 
Action: Mouse pressed left at (670, 411)
Screenshot: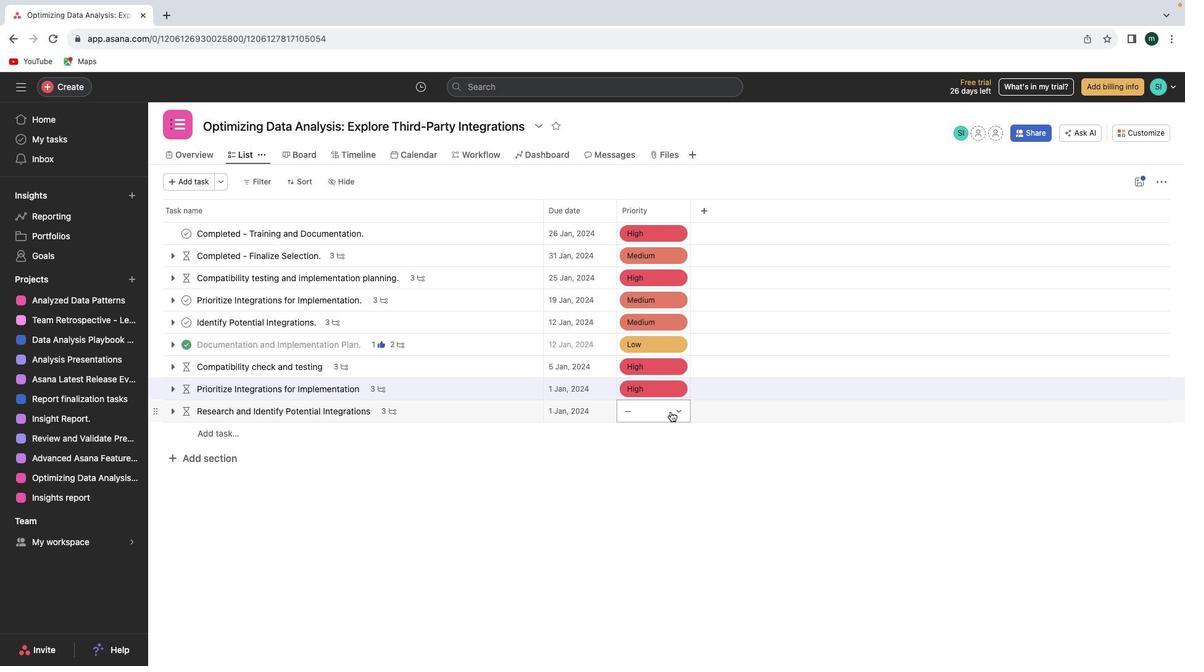 
Action: Mouse moved to (658, 503)
Screenshot: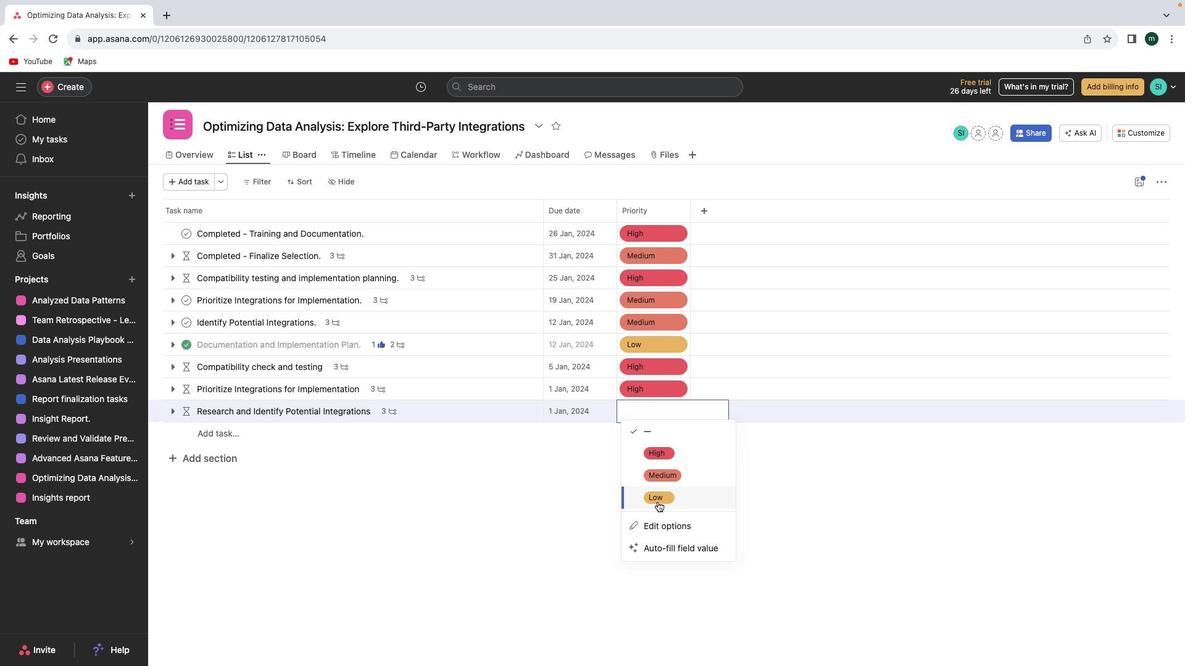 
Action: Mouse pressed left at (658, 503)
Screenshot: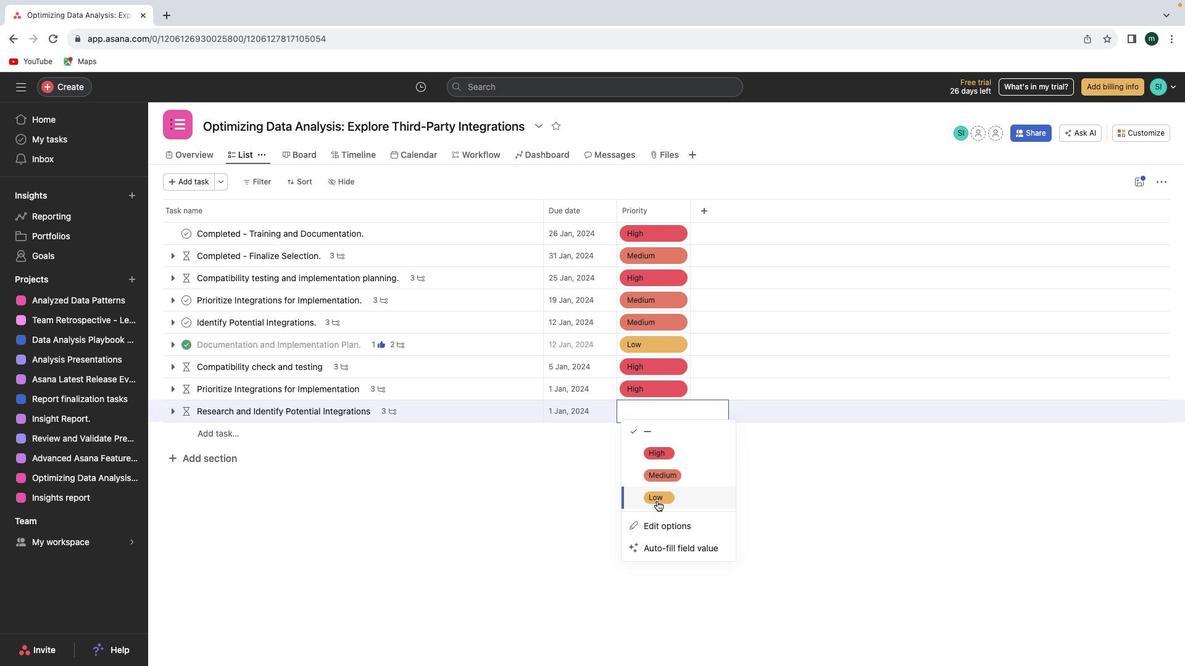
Action: Mouse moved to (744, 451)
Screenshot: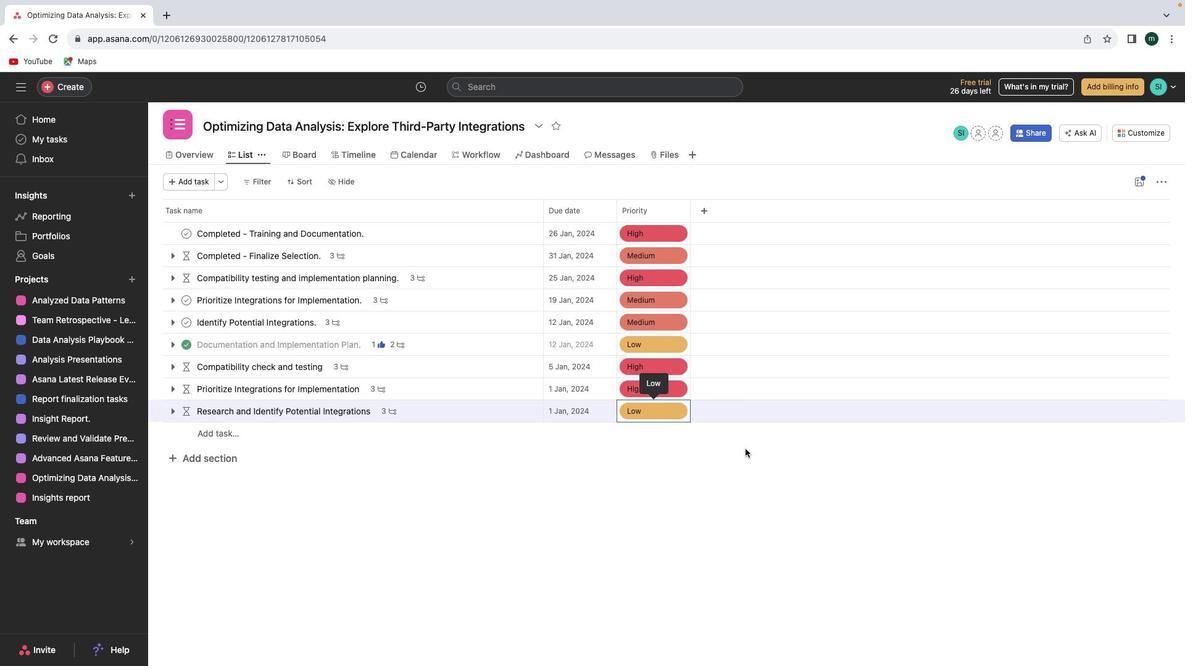 
Action: Mouse scrolled (744, 451) with delta (0, 0)
Screenshot: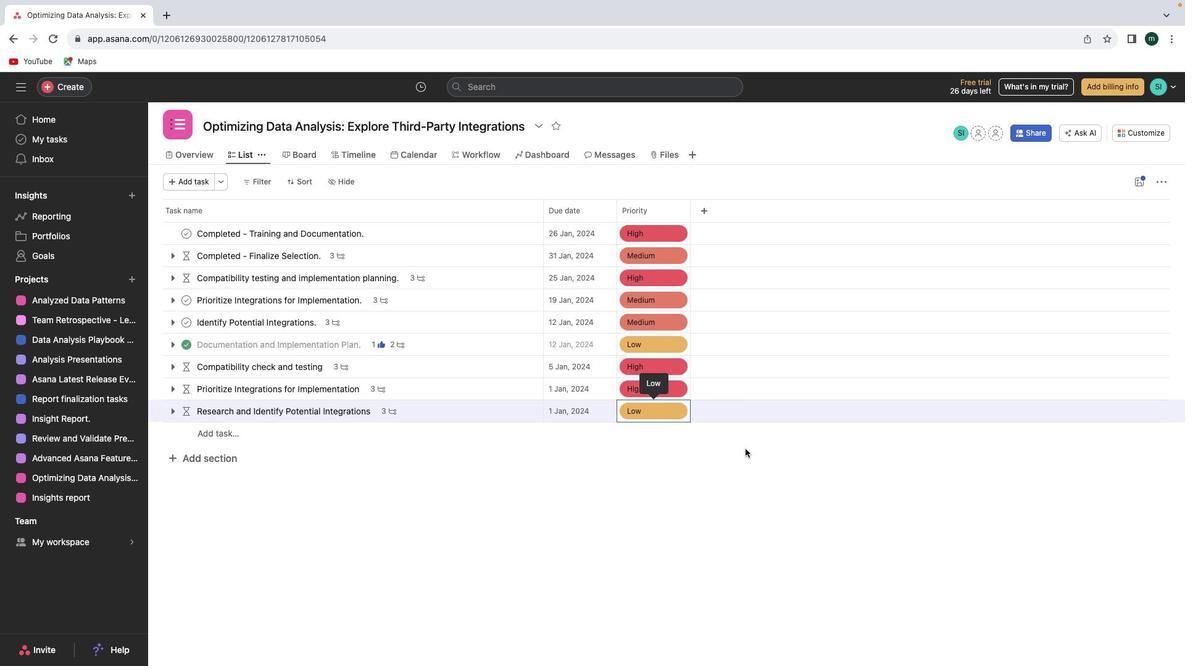 
Action: Mouse moved to (745, 450)
Screenshot: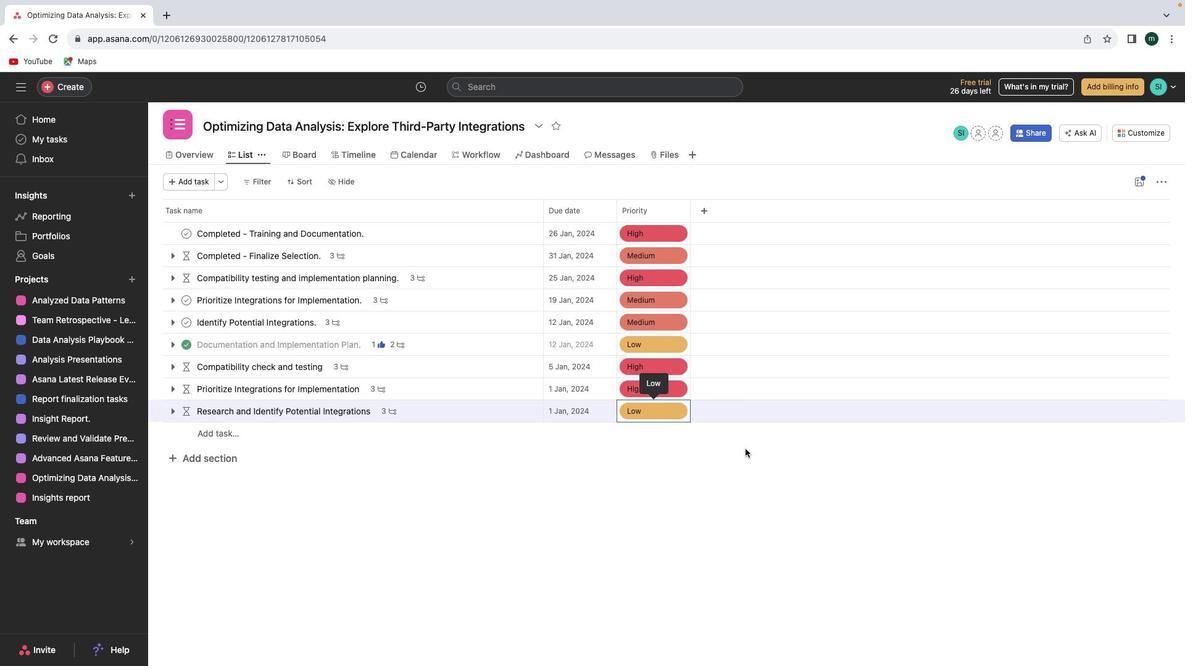 
Action: Mouse scrolled (745, 450) with delta (0, 0)
Screenshot: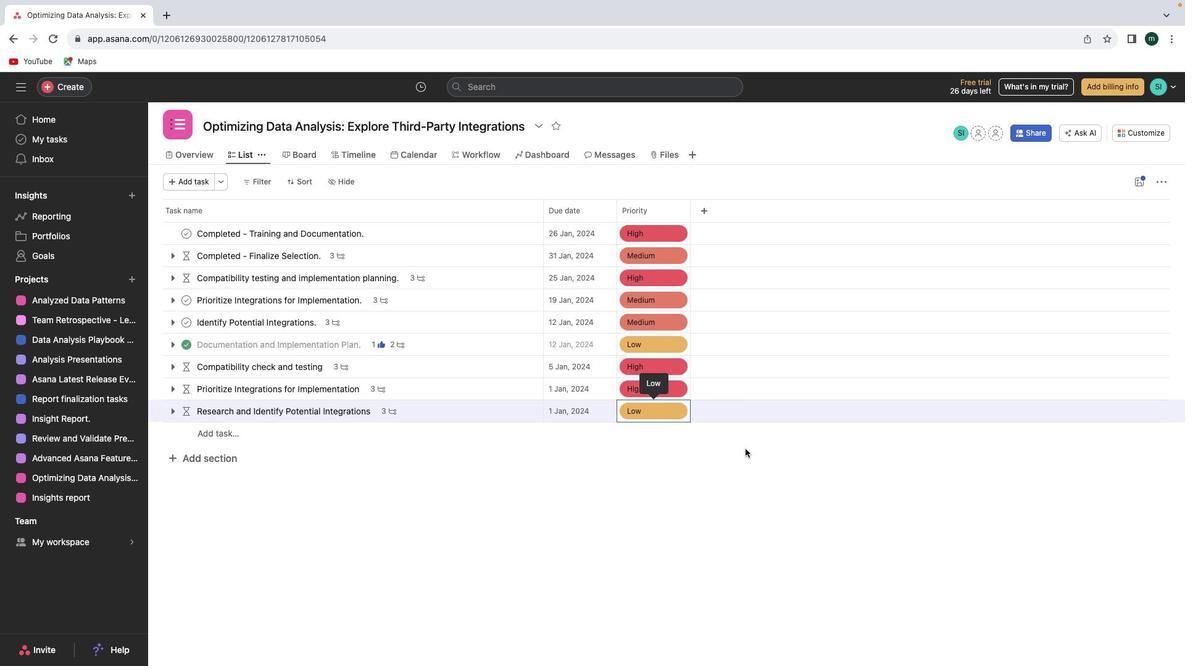 
Action: Mouse moved to (745, 449)
Screenshot: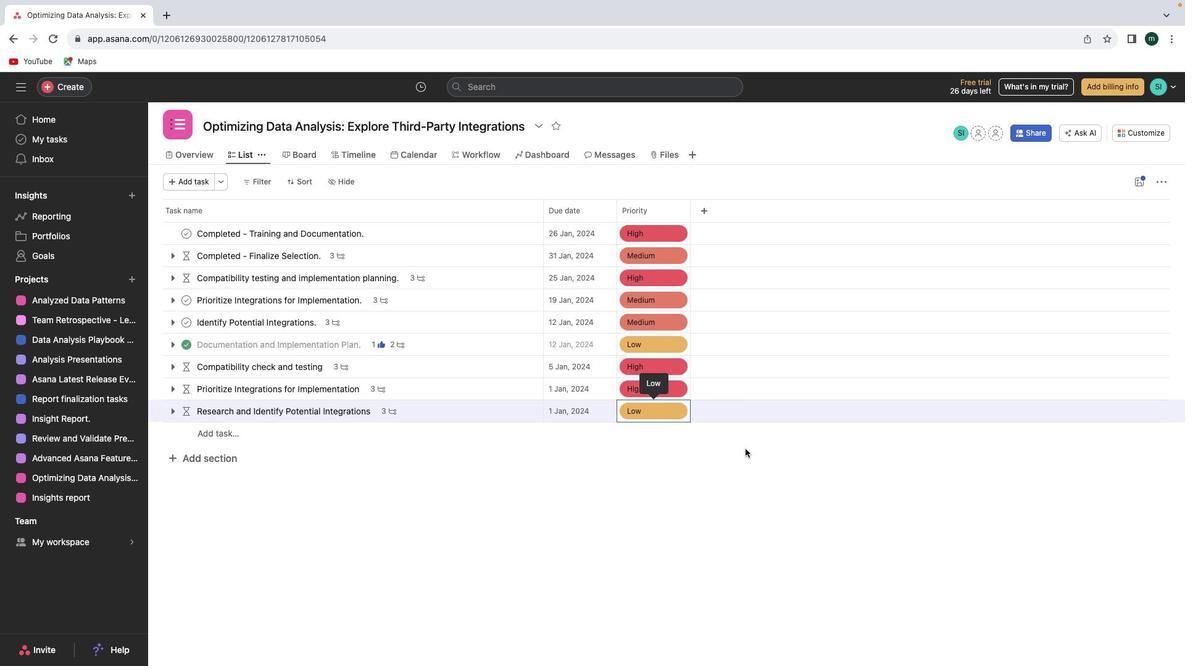 
Action: Mouse scrolled (745, 449) with delta (0, 0)
Screenshot: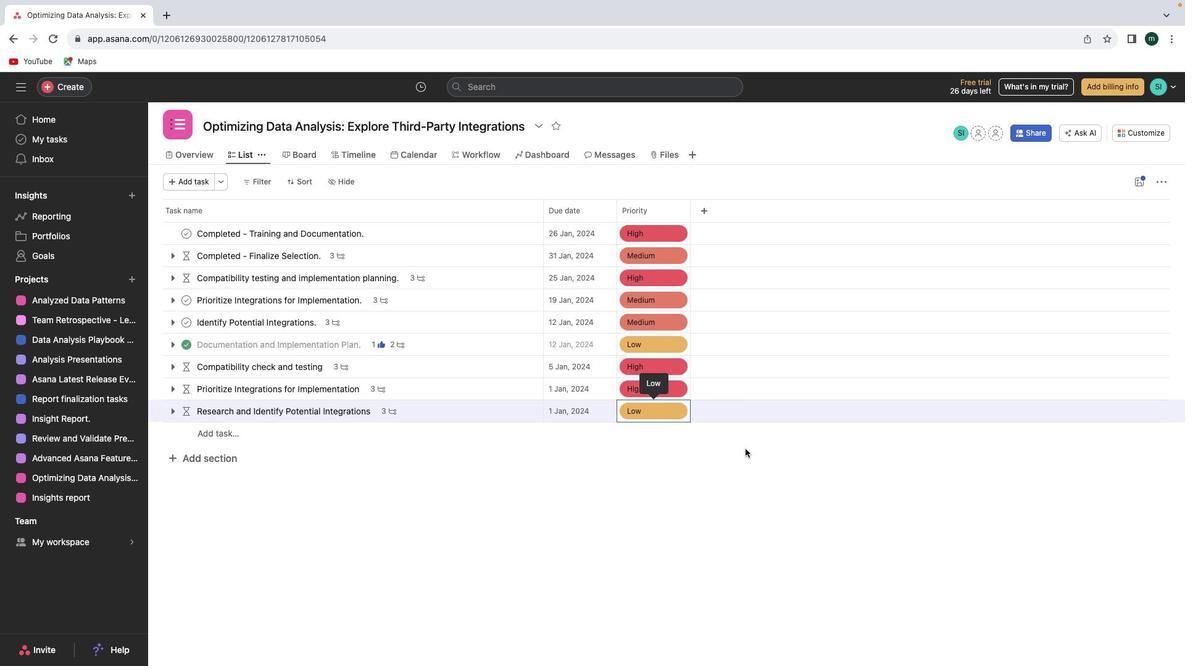 
Action: Mouse scrolled (745, 449) with delta (0, 0)
Screenshot: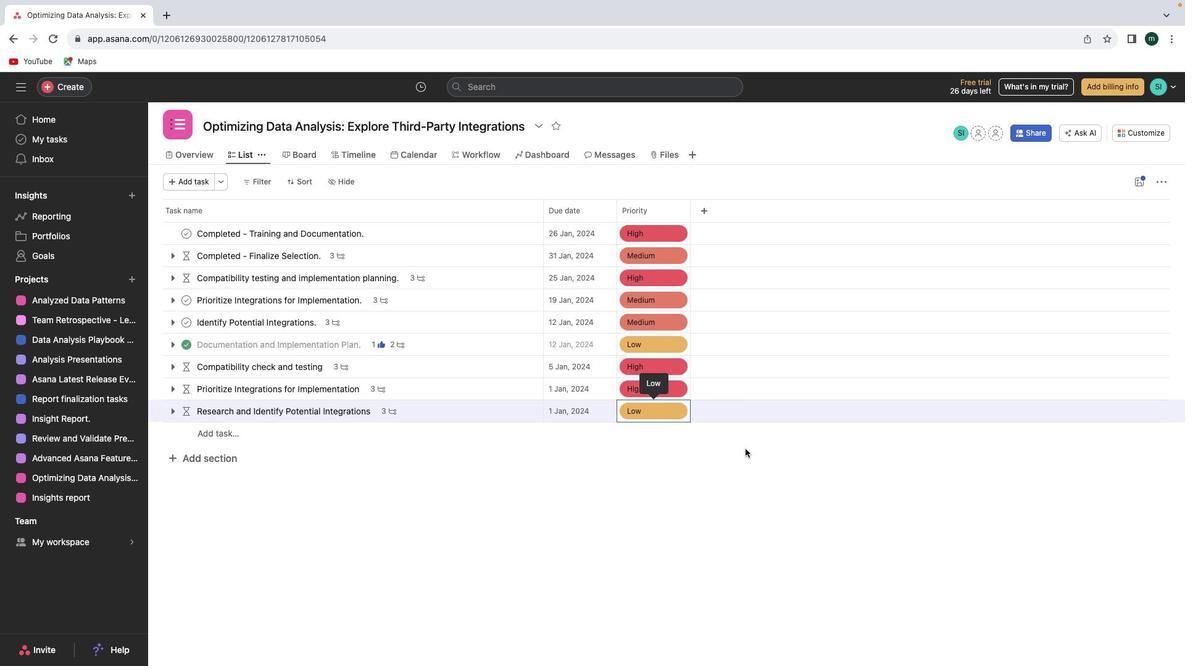 
Action: Mouse scrolled (745, 449) with delta (0, 0)
Screenshot: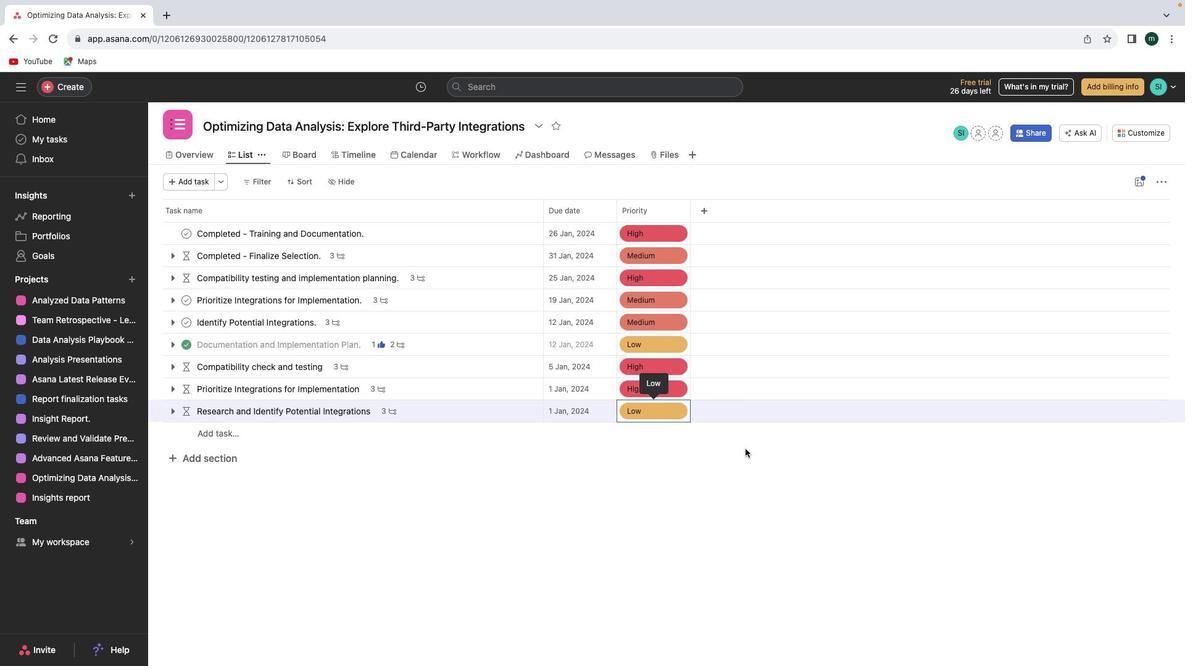 
Action: Mouse moved to (744, 449)
Screenshot: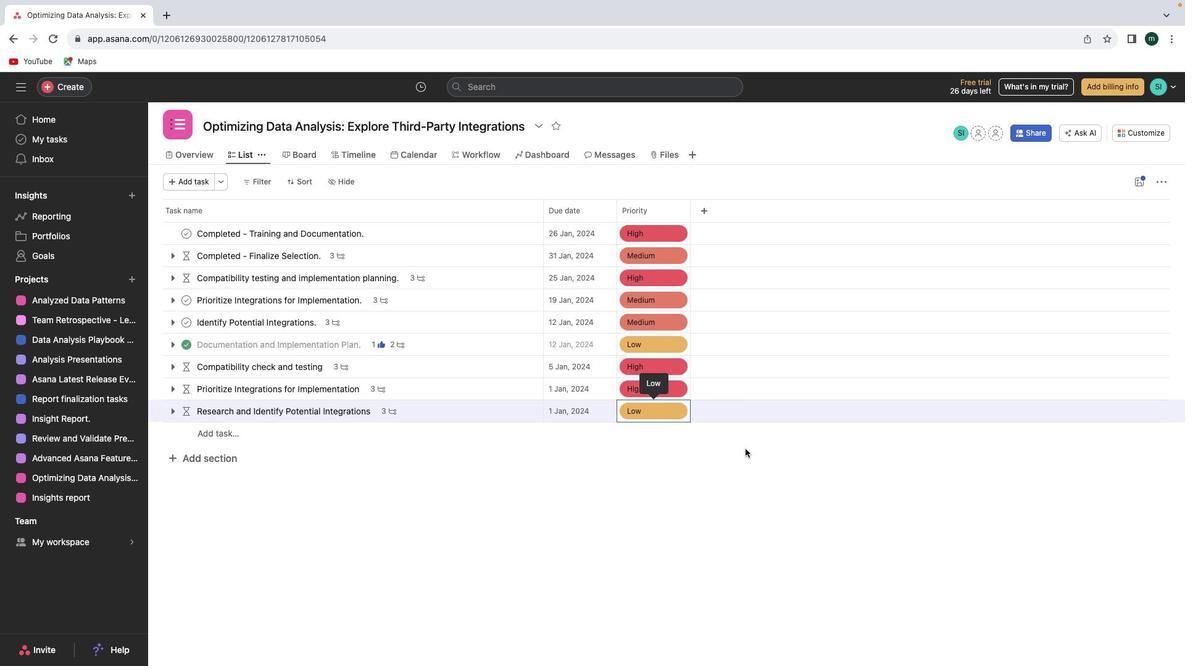
